 Task: Check the average views per listing of 1 half bathroom in the last 3 years.
Action: Mouse moved to (933, 201)
Screenshot: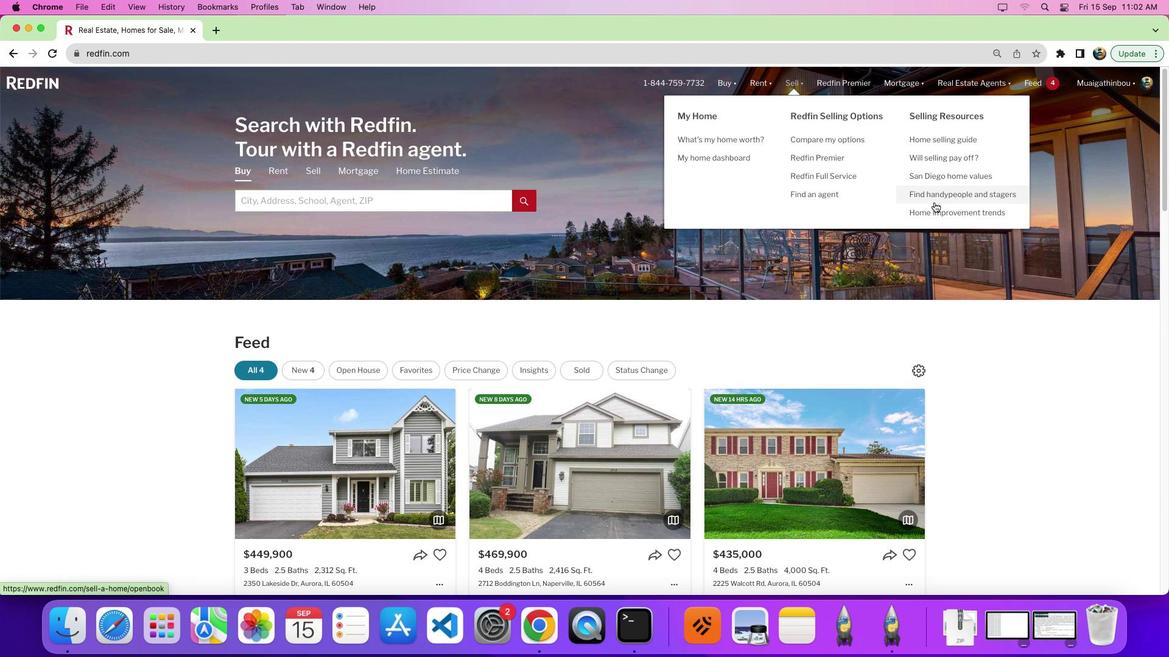 
Action: Mouse pressed left at (933, 201)
Screenshot: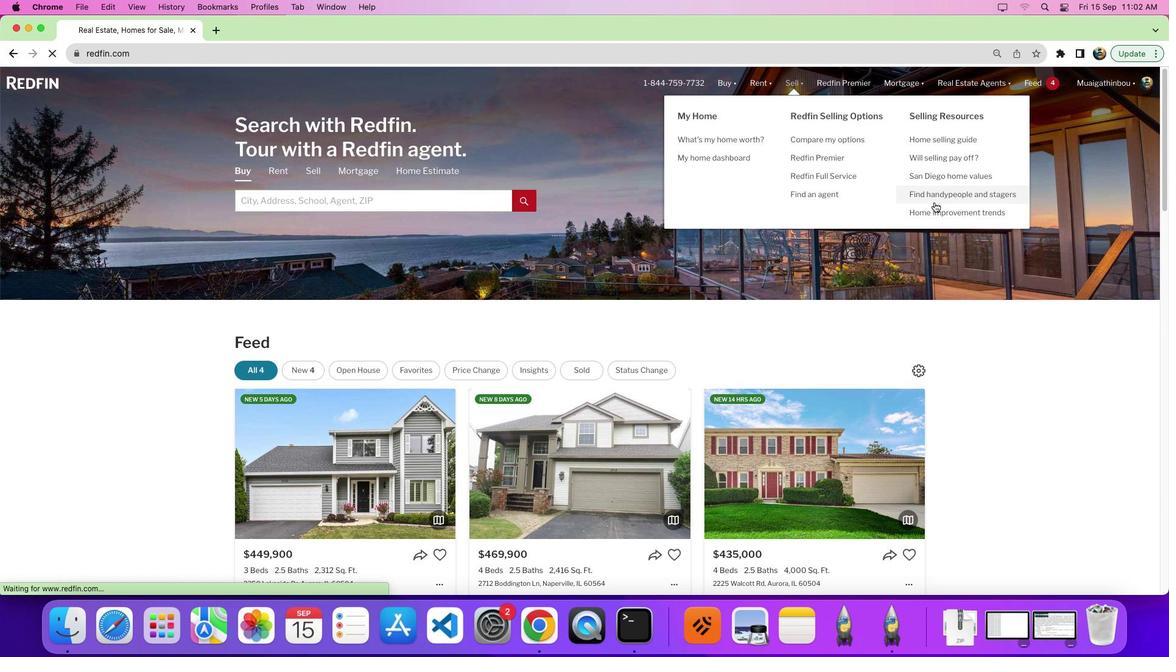 
Action: Mouse pressed left at (933, 201)
Screenshot: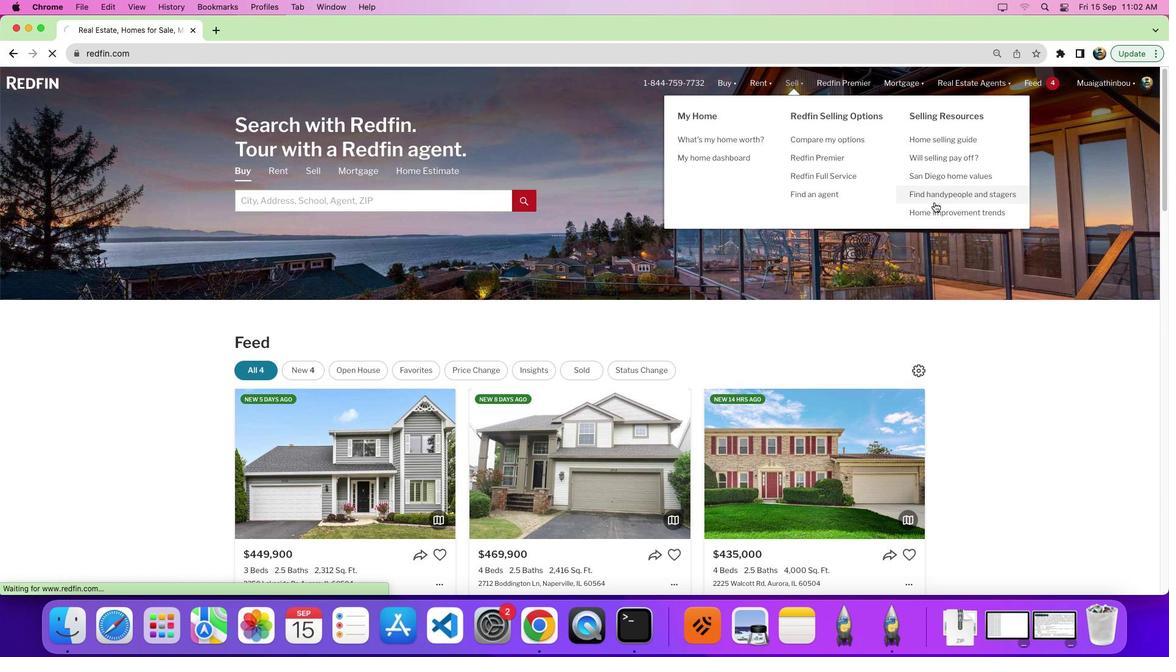 
Action: Mouse moved to (936, 212)
Screenshot: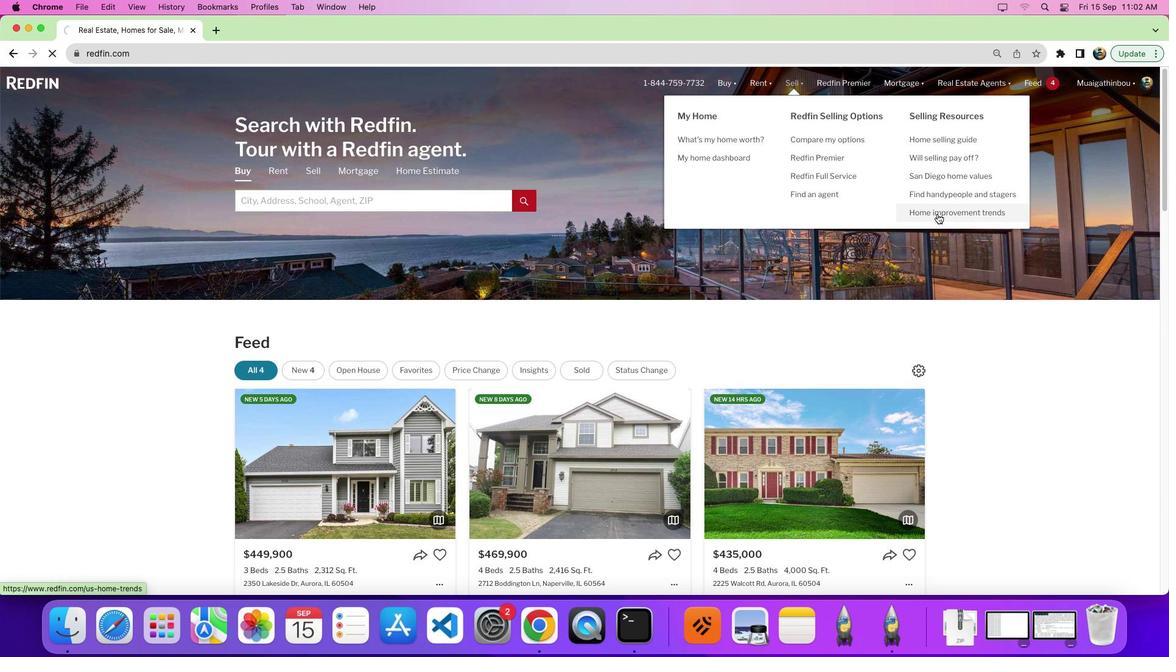 
Action: Mouse pressed left at (936, 212)
Screenshot: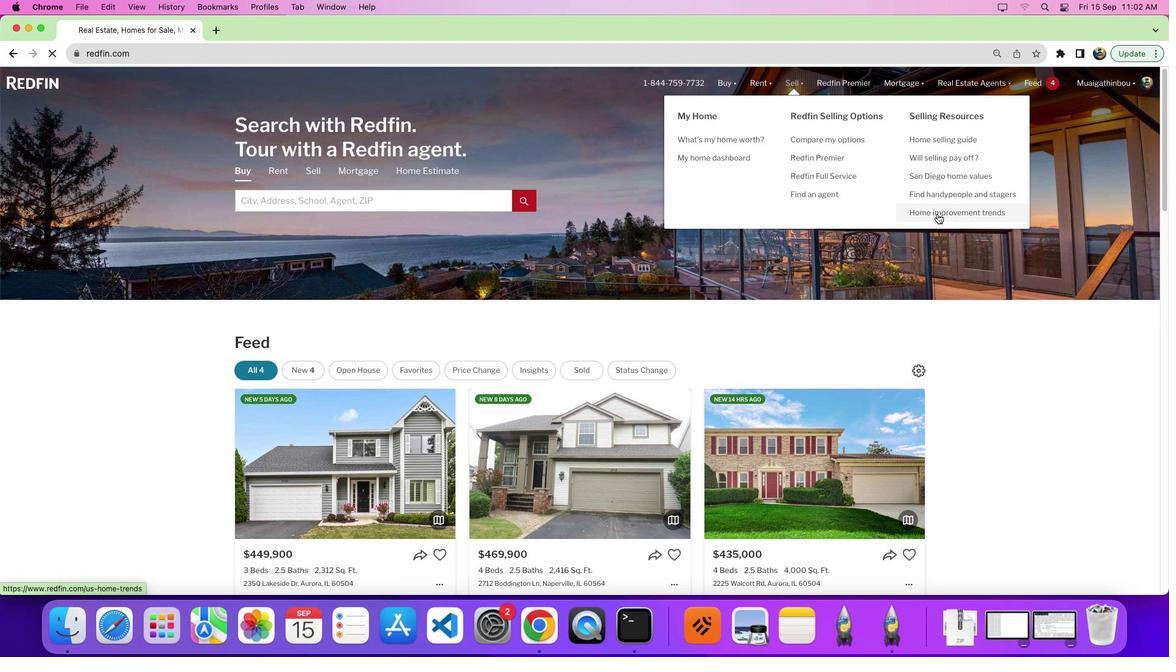 
Action: Mouse moved to (308, 236)
Screenshot: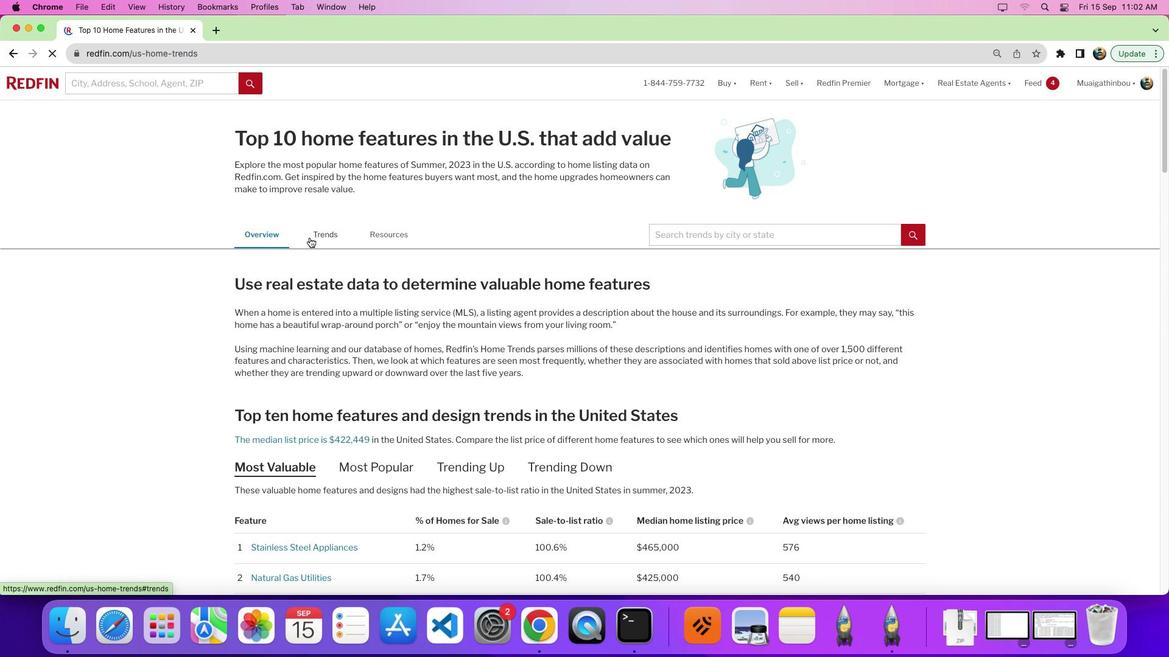 
Action: Mouse pressed left at (308, 236)
Screenshot: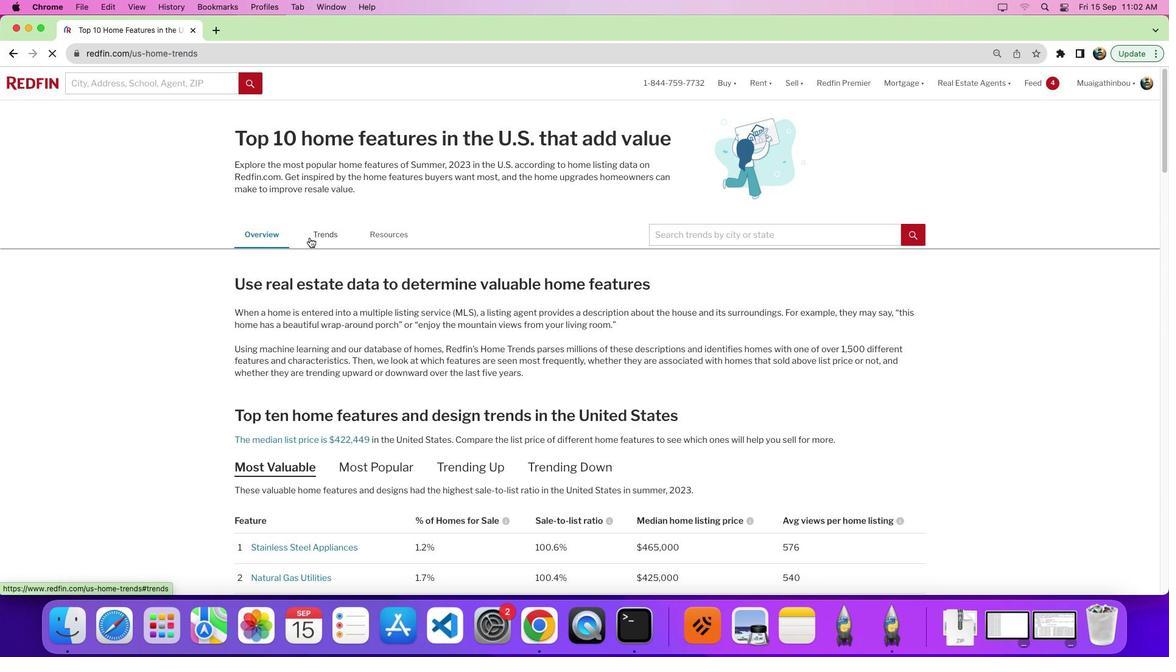 
Action: Mouse pressed left at (308, 236)
Screenshot: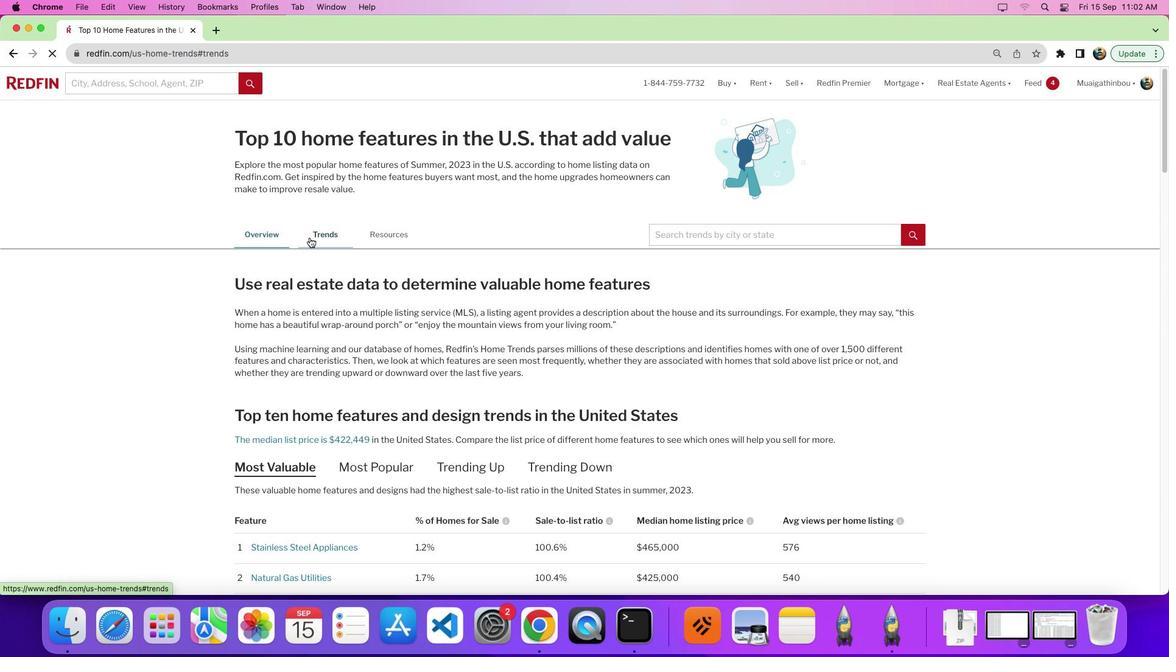 
Action: Mouse moved to (481, 284)
Screenshot: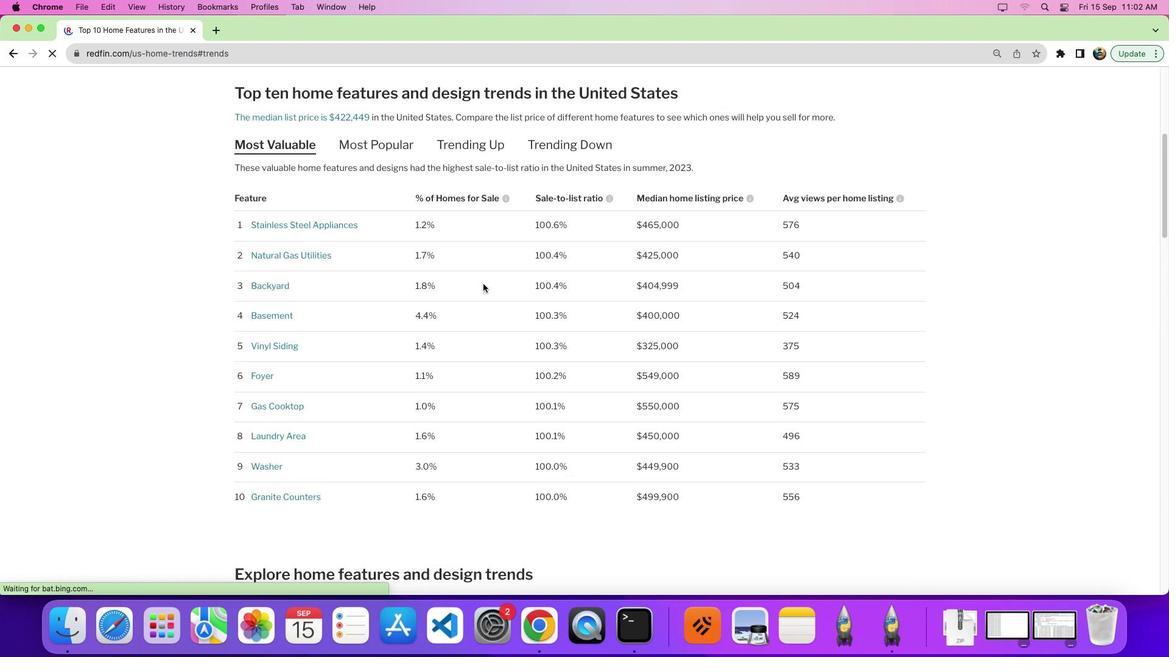 
Action: Mouse scrolled (481, 284) with delta (0, -1)
Screenshot: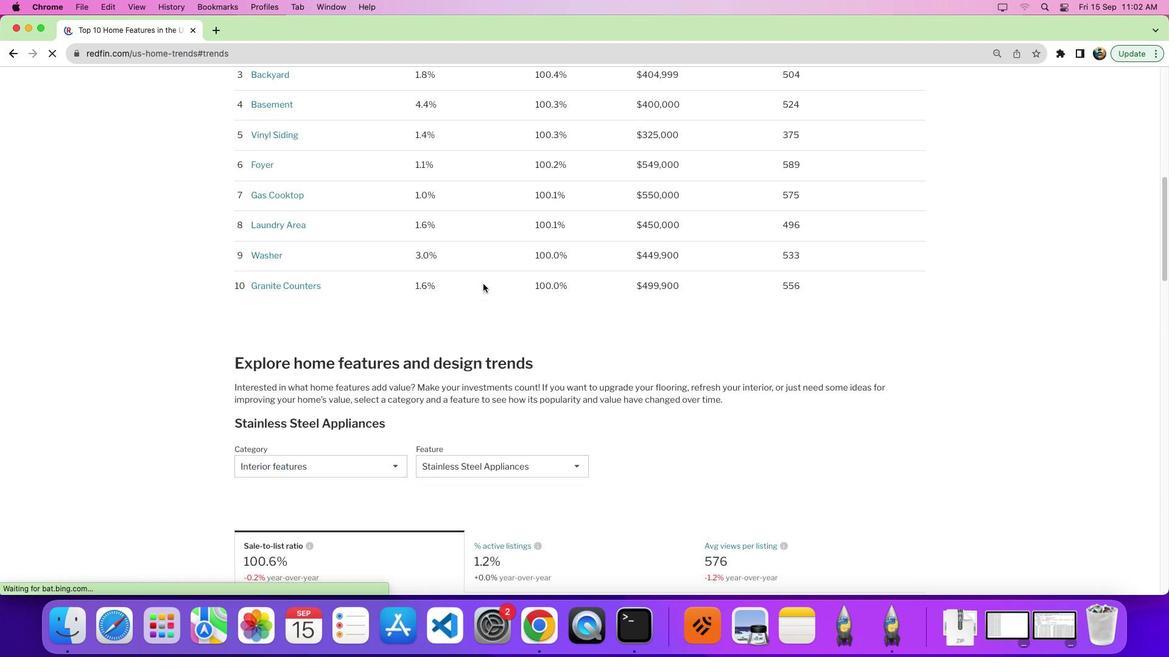 
Action: Mouse moved to (481, 284)
Screenshot: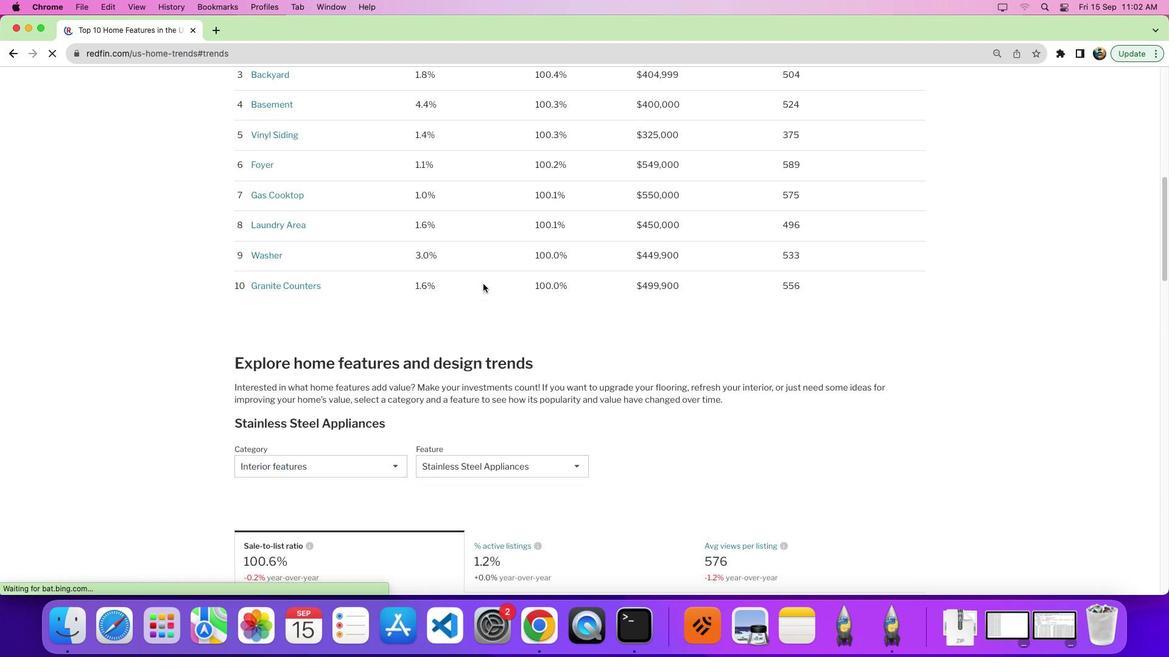 
Action: Mouse scrolled (481, 284) with delta (0, -1)
Screenshot: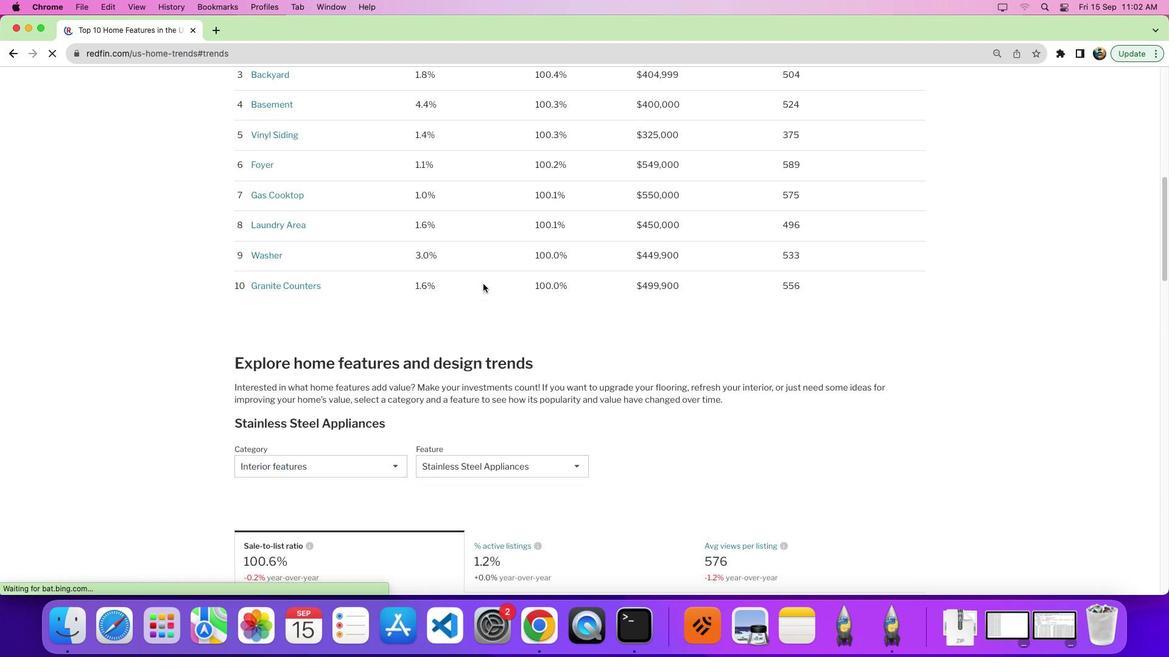 
Action: Mouse scrolled (481, 284) with delta (0, -6)
Screenshot: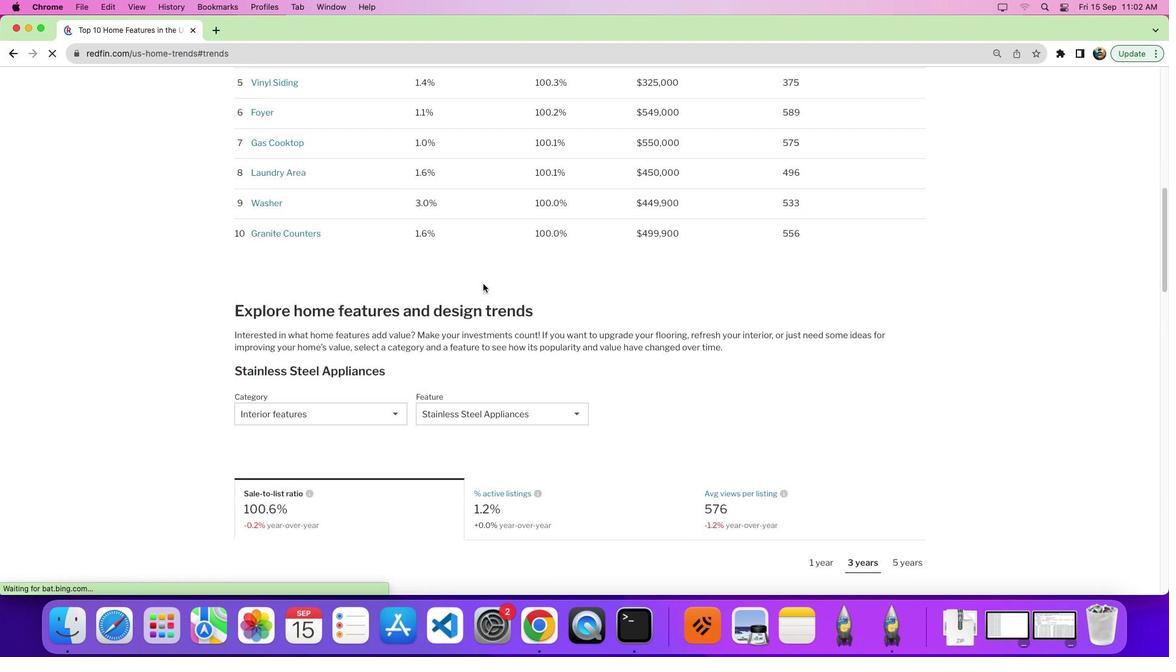 
Action: Mouse moved to (482, 283)
Screenshot: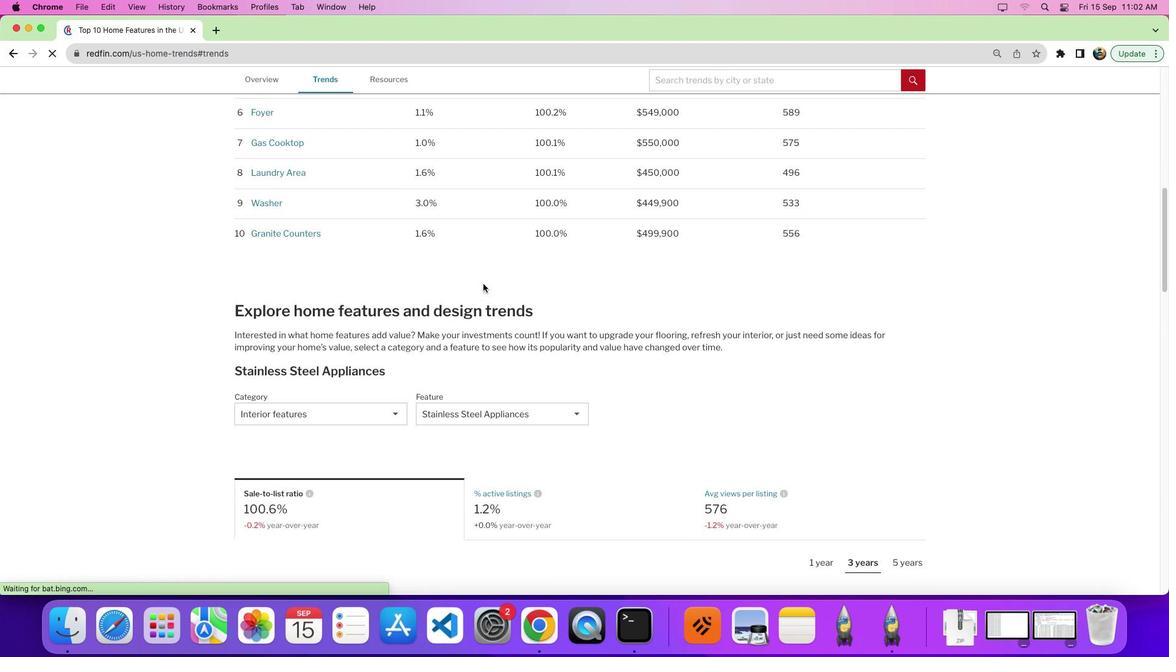 
Action: Mouse scrolled (482, 283) with delta (0, -7)
Screenshot: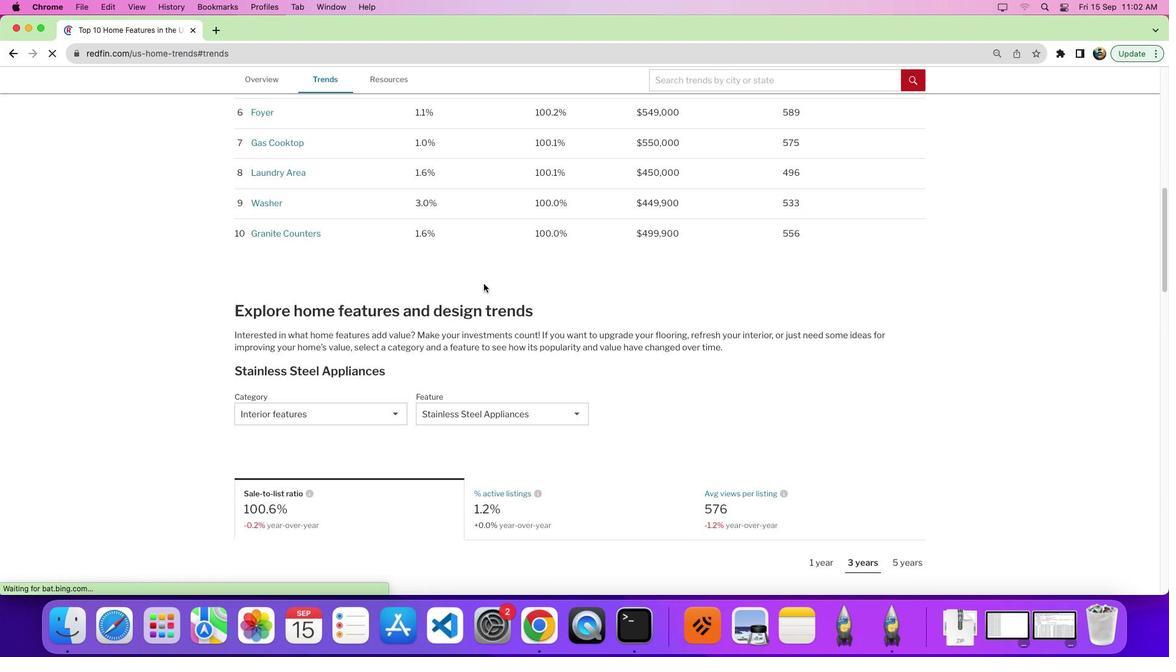 
Action: Mouse moved to (482, 282)
Screenshot: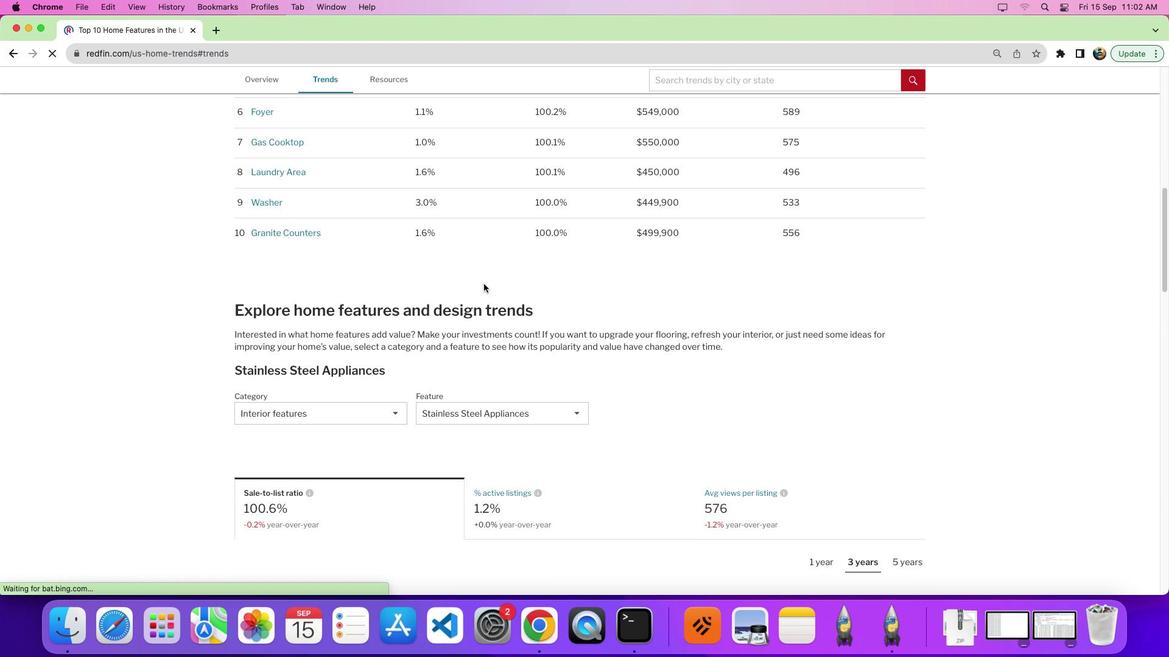 
Action: Mouse scrolled (482, 282) with delta (0, -1)
Screenshot: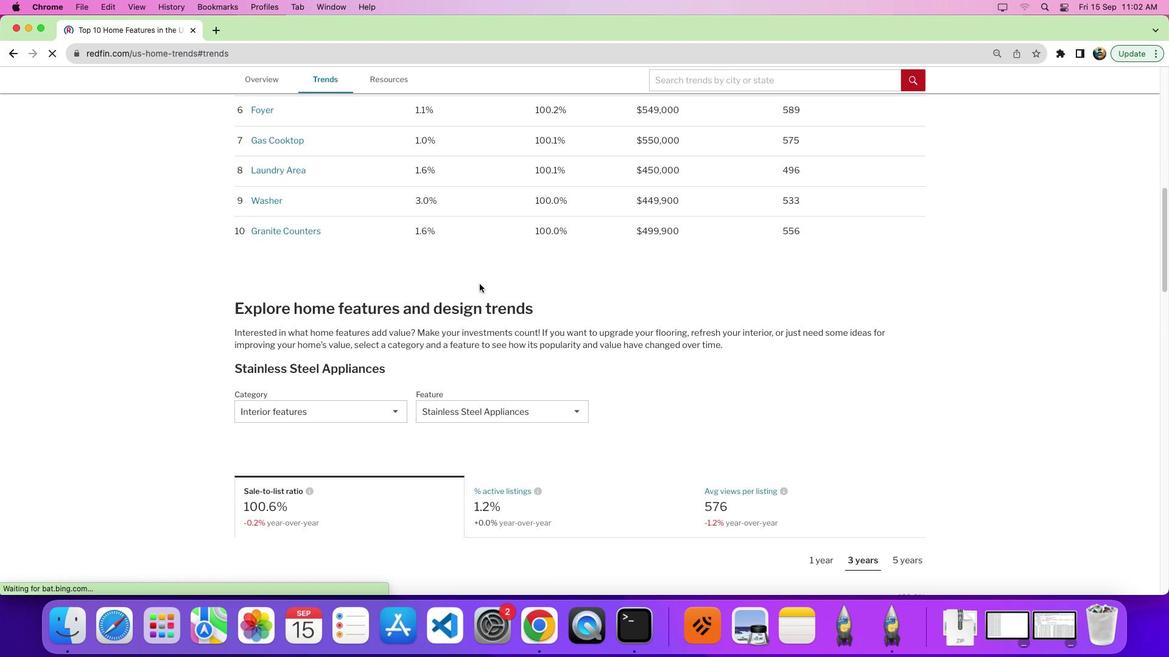 
Action: Mouse moved to (316, 421)
Screenshot: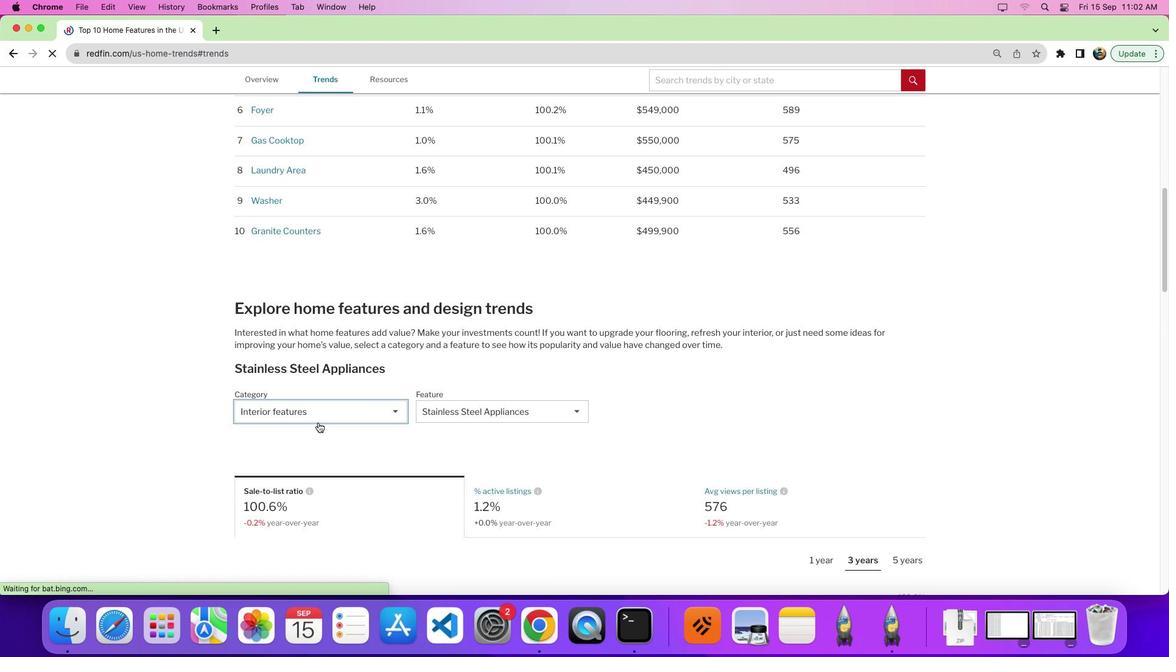 
Action: Mouse pressed left at (316, 421)
Screenshot: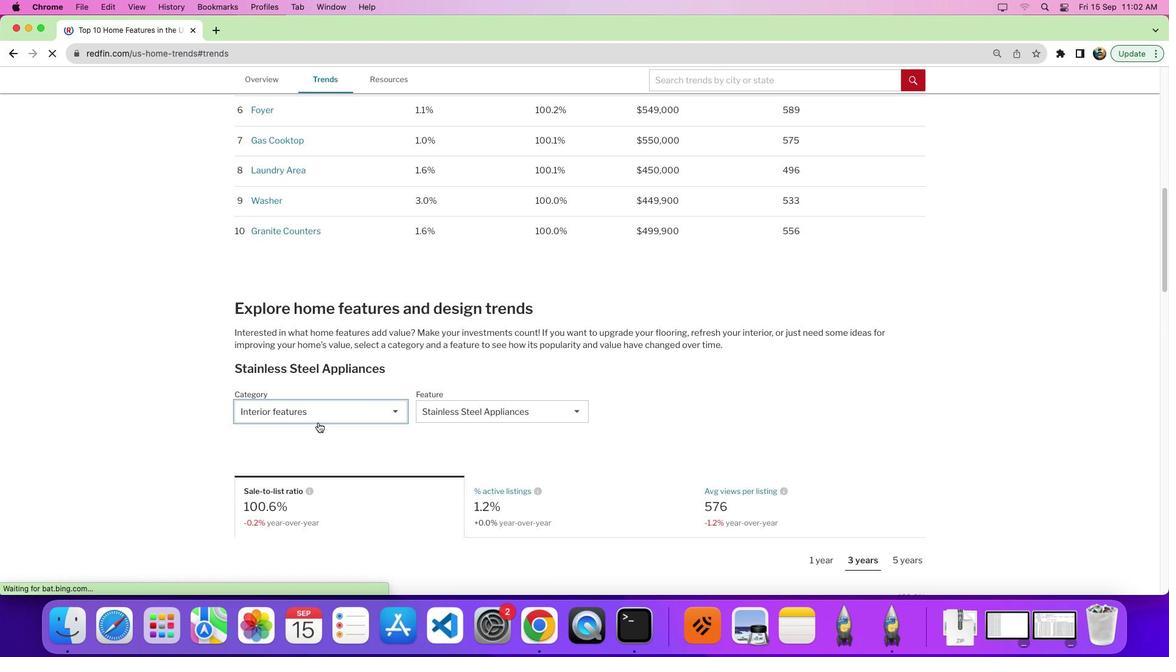 
Action: Mouse moved to (314, 453)
Screenshot: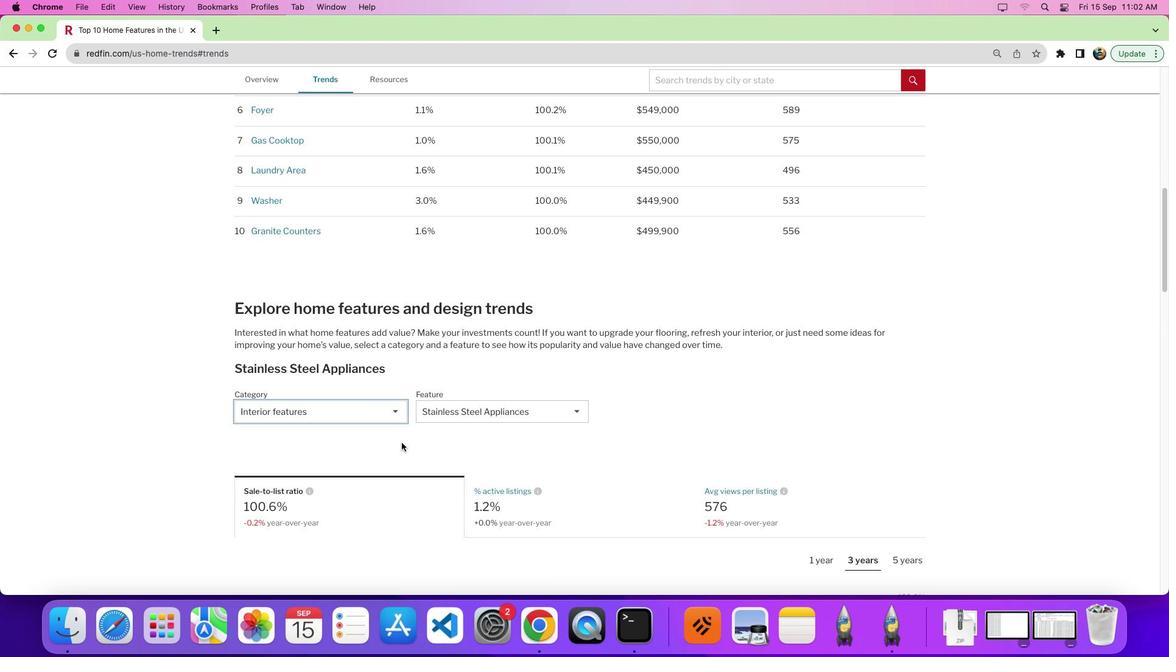 
Action: Mouse pressed left at (314, 453)
Screenshot: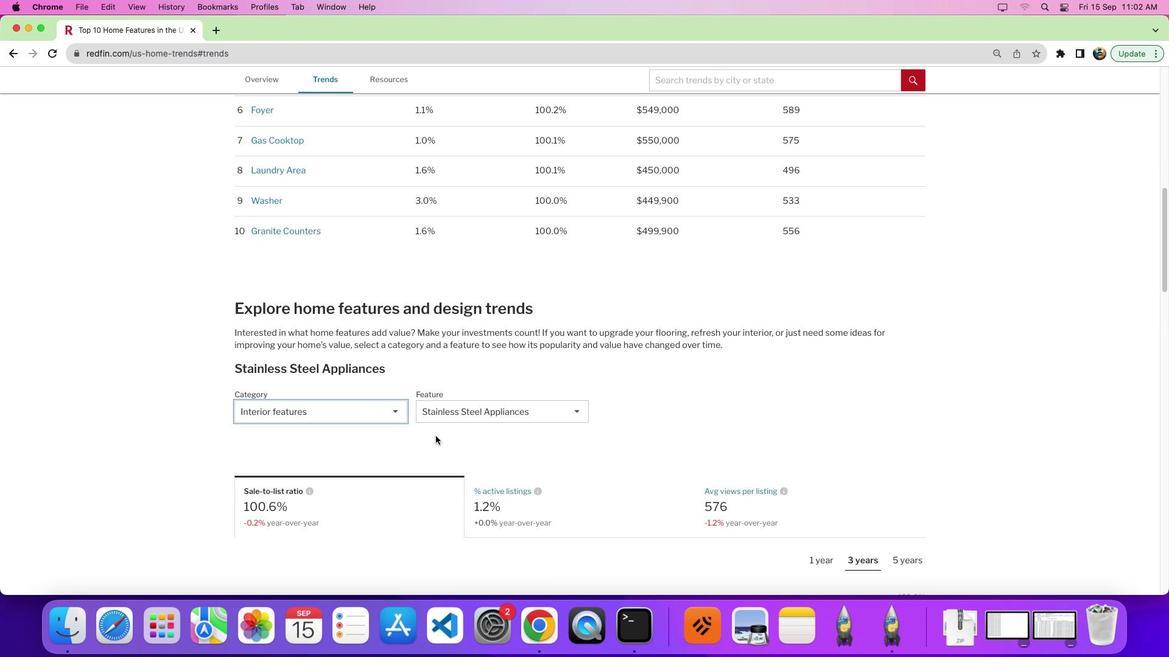 
Action: Mouse moved to (454, 412)
Screenshot: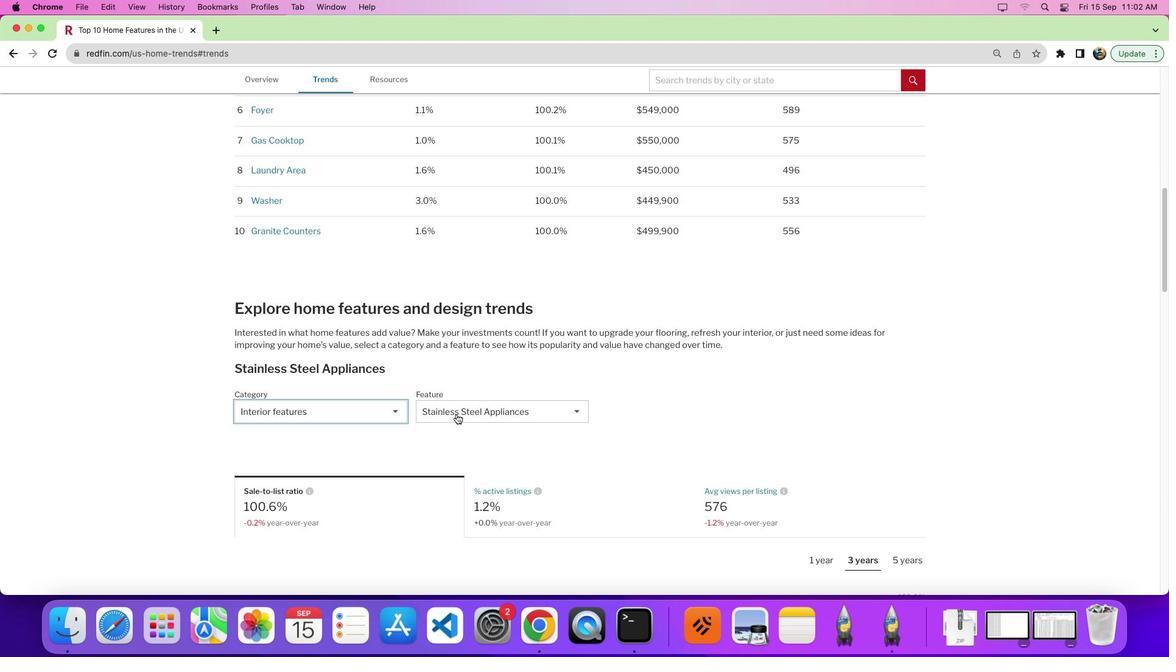 
Action: Mouse pressed left at (454, 412)
Screenshot: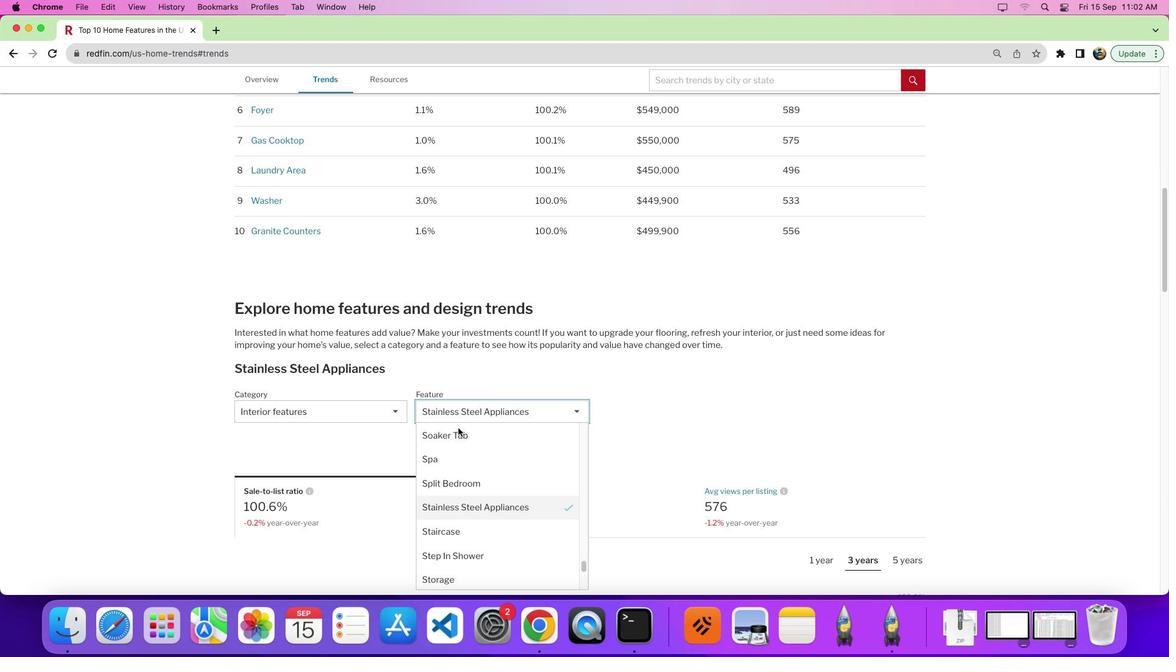 
Action: Mouse moved to (461, 458)
Screenshot: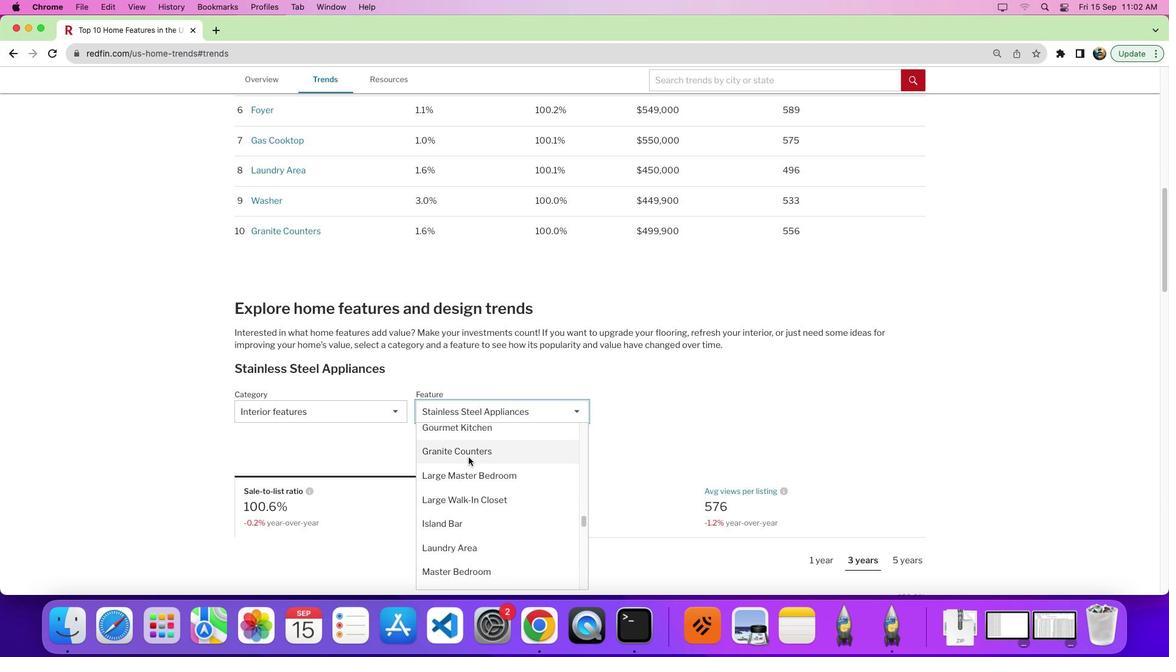 
Action: Mouse scrolled (461, 458) with delta (0, 0)
Screenshot: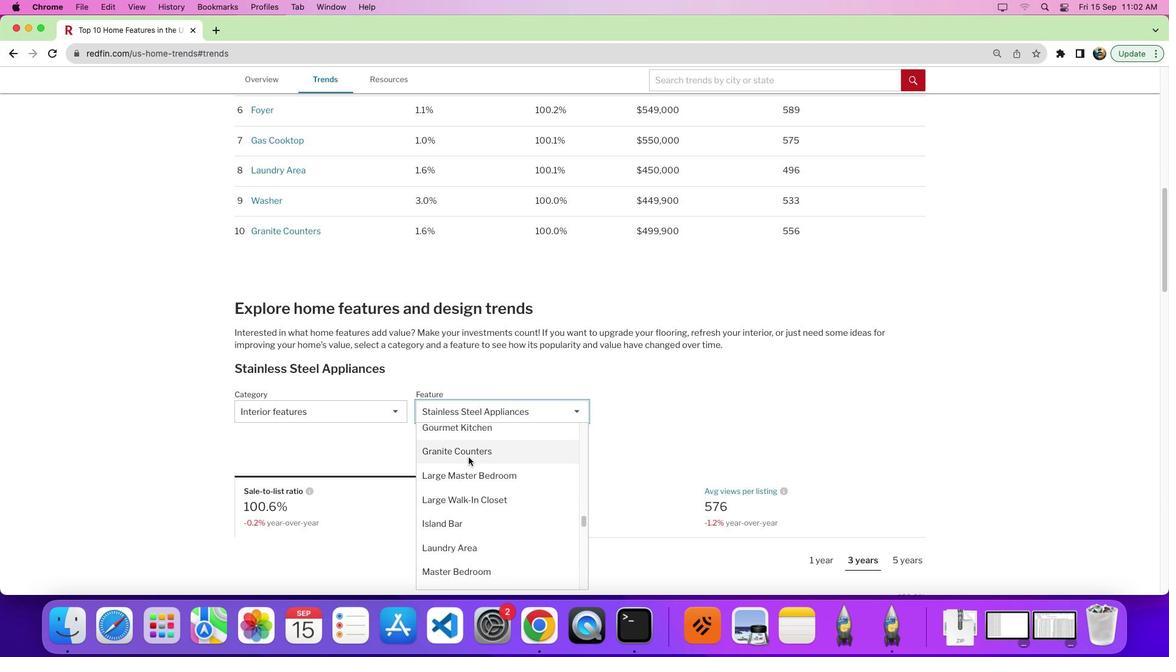 
Action: Mouse scrolled (461, 458) with delta (0, 0)
Screenshot: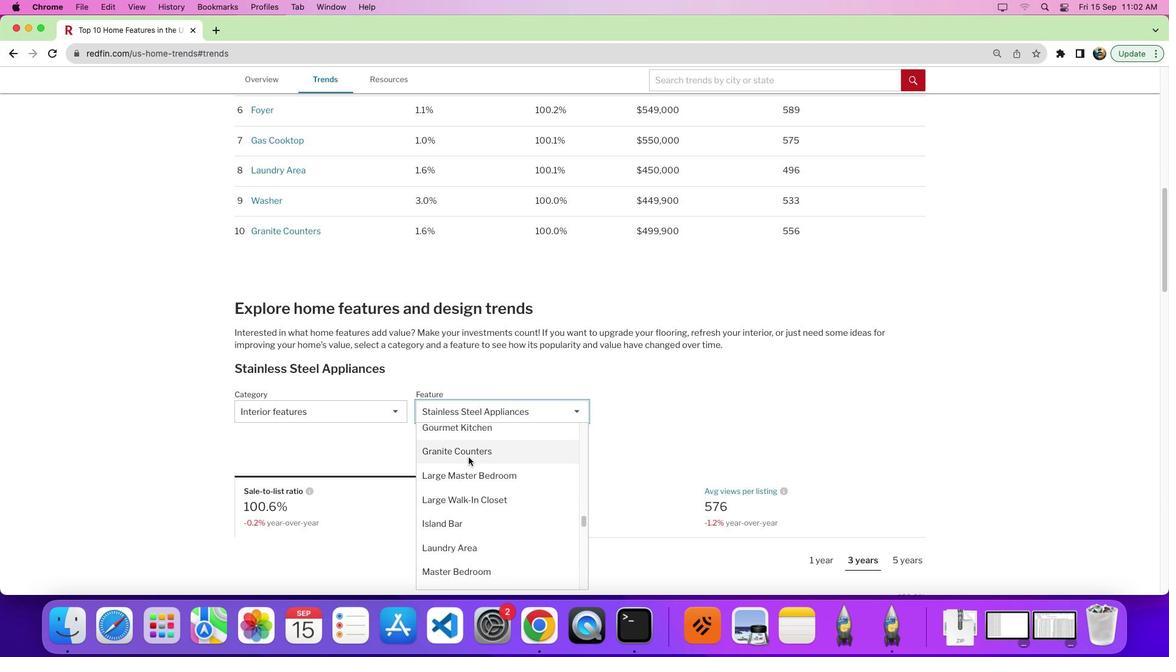 
Action: Mouse scrolled (461, 458) with delta (0, 4)
Screenshot: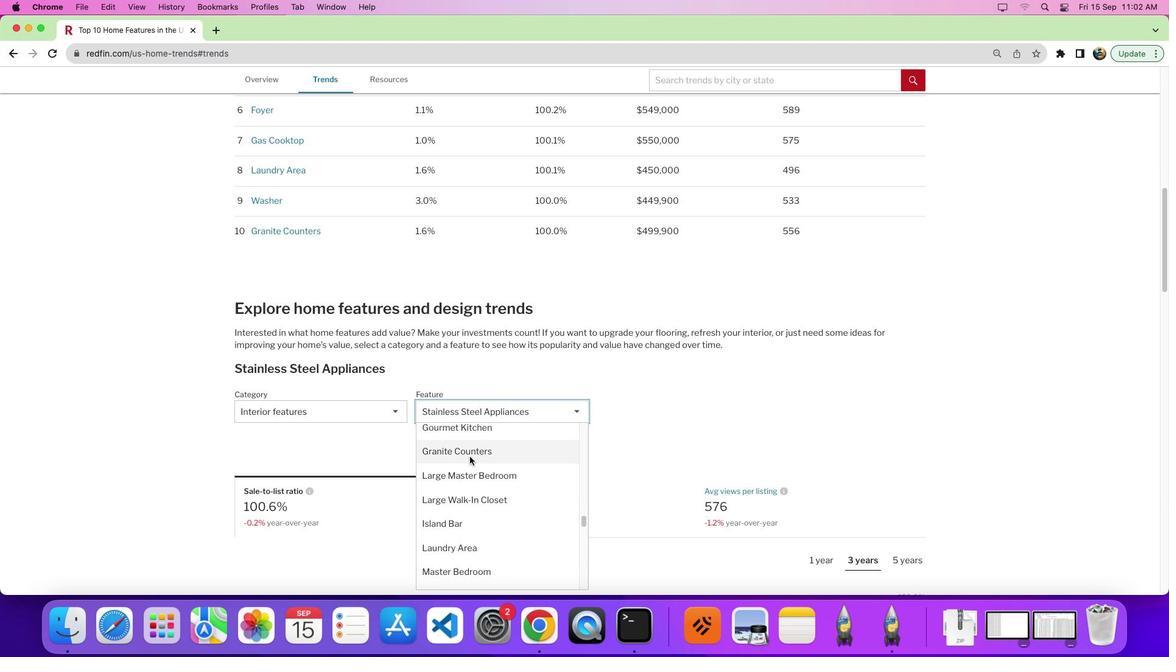
Action: Mouse scrolled (461, 458) with delta (0, 6)
Screenshot: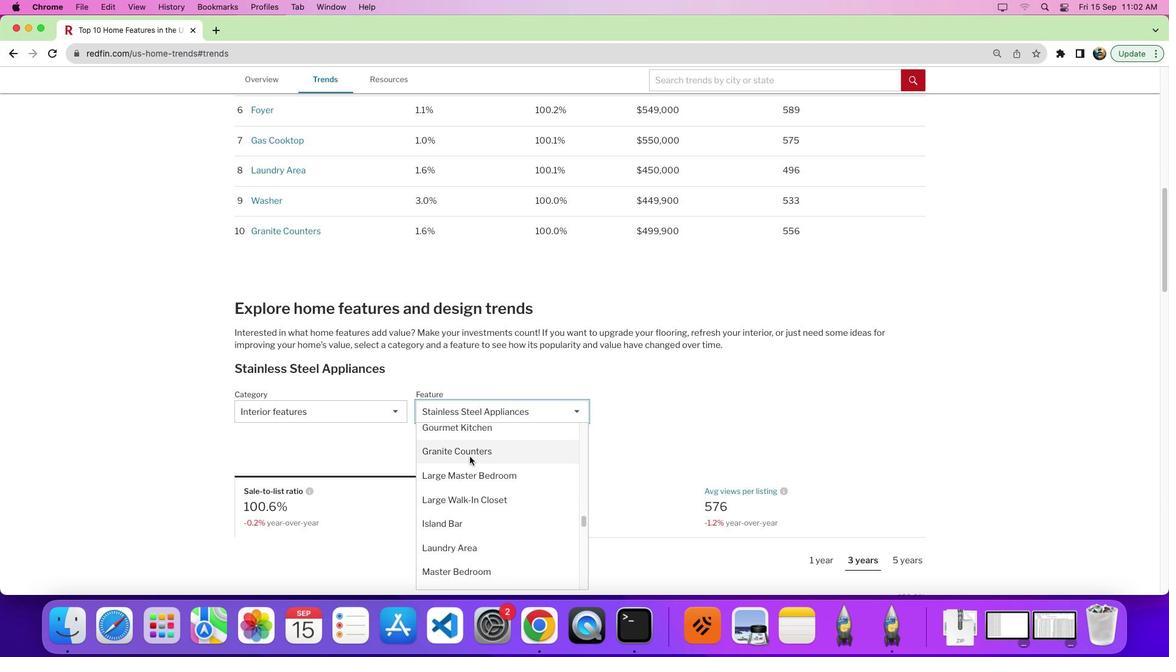 
Action: Mouse moved to (468, 455)
Screenshot: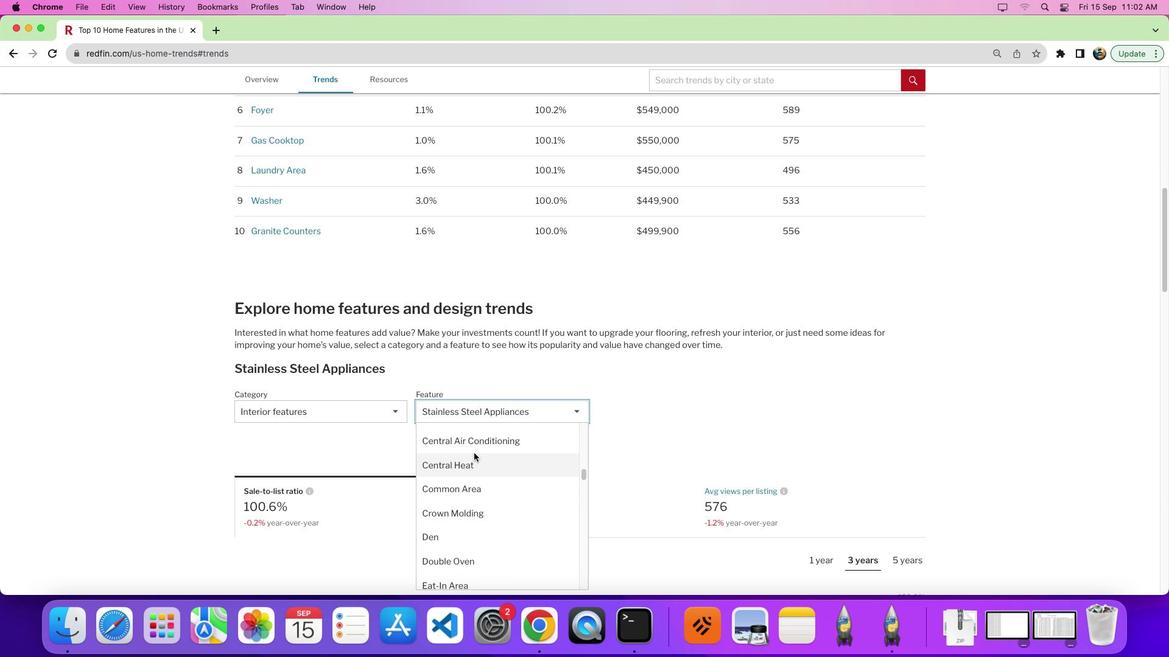 
Action: Mouse scrolled (468, 455) with delta (0, 0)
Screenshot: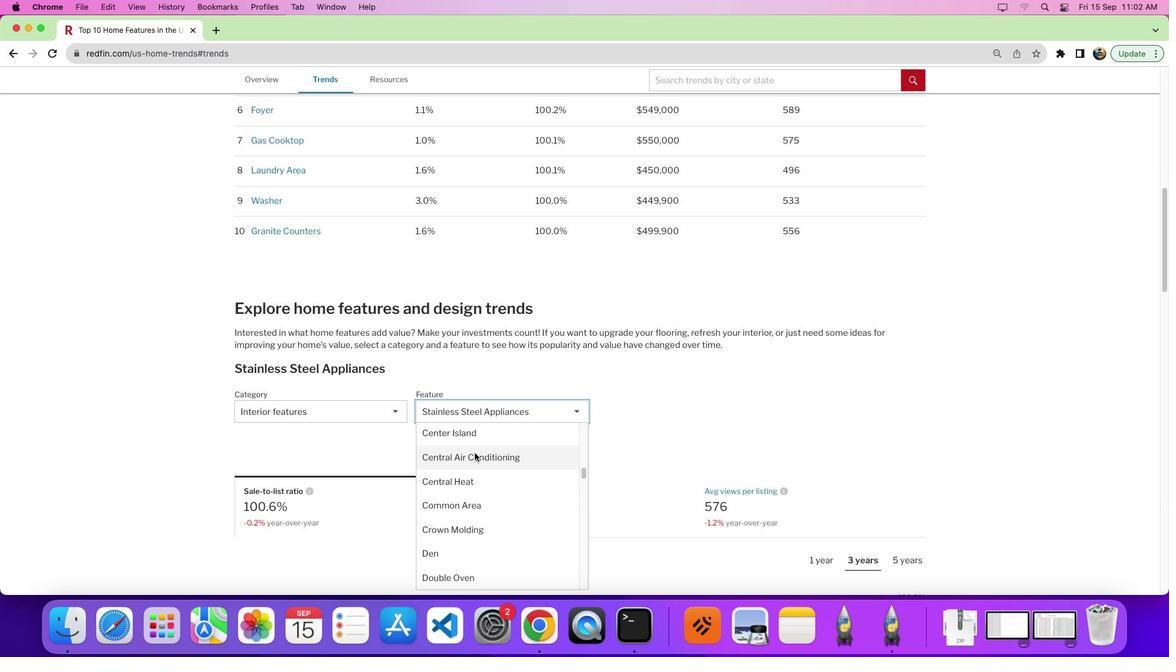 
Action: Mouse scrolled (468, 455) with delta (0, 0)
Screenshot: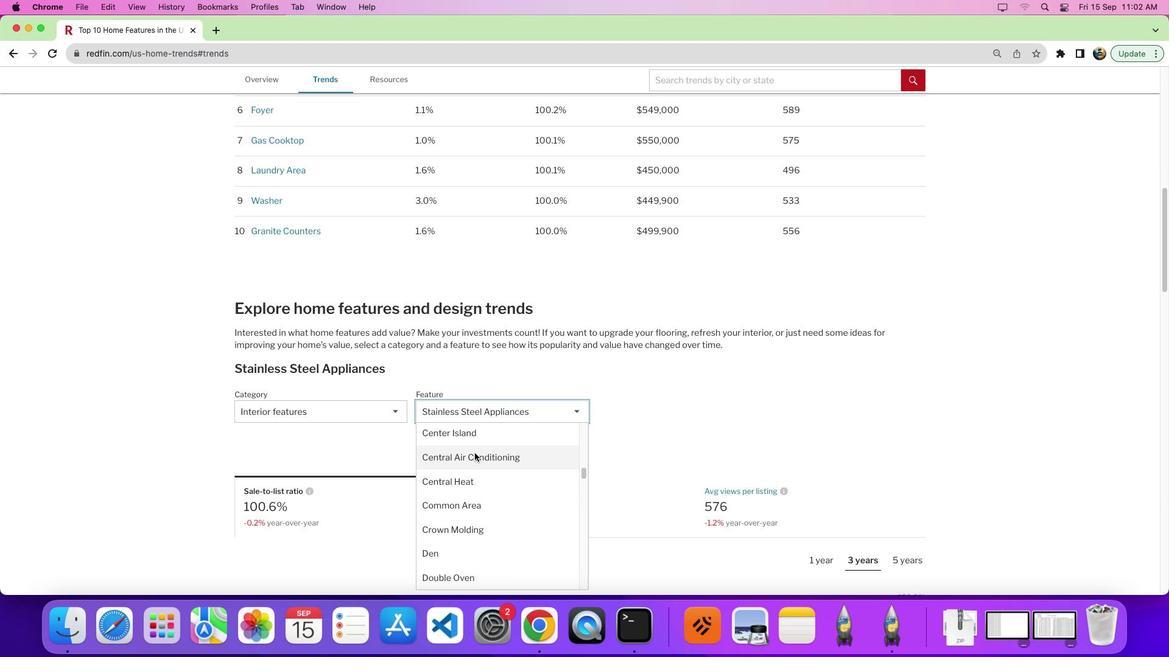 
Action: Mouse scrolled (468, 455) with delta (0, 4)
Screenshot: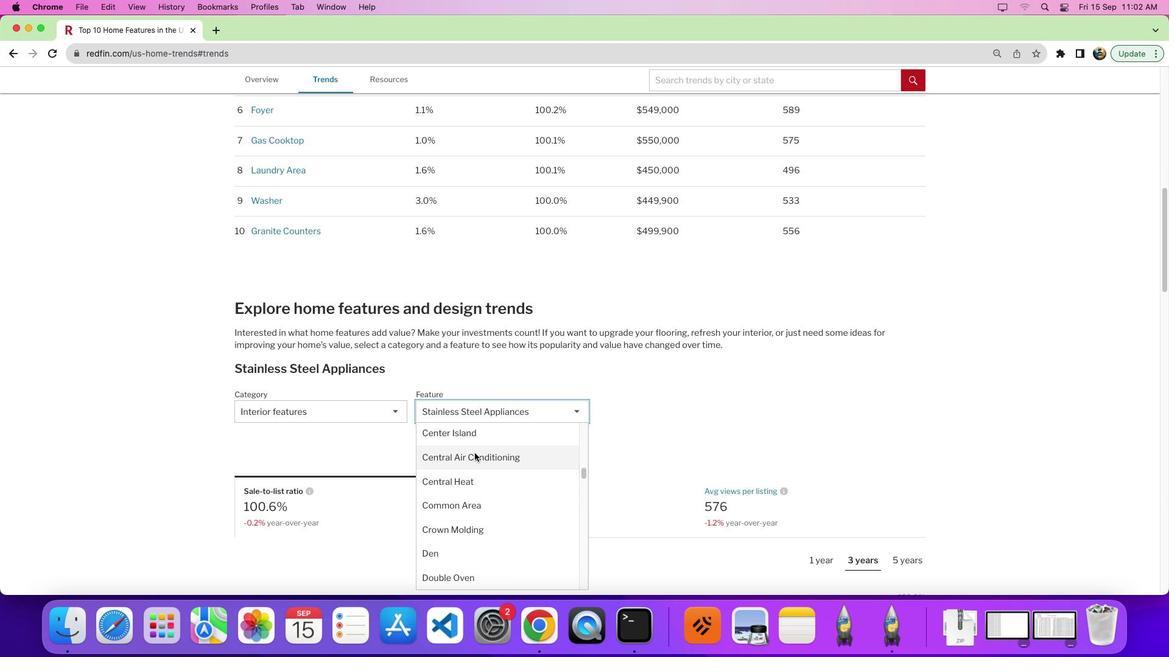 
Action: Mouse scrolled (468, 455) with delta (0, 7)
Screenshot: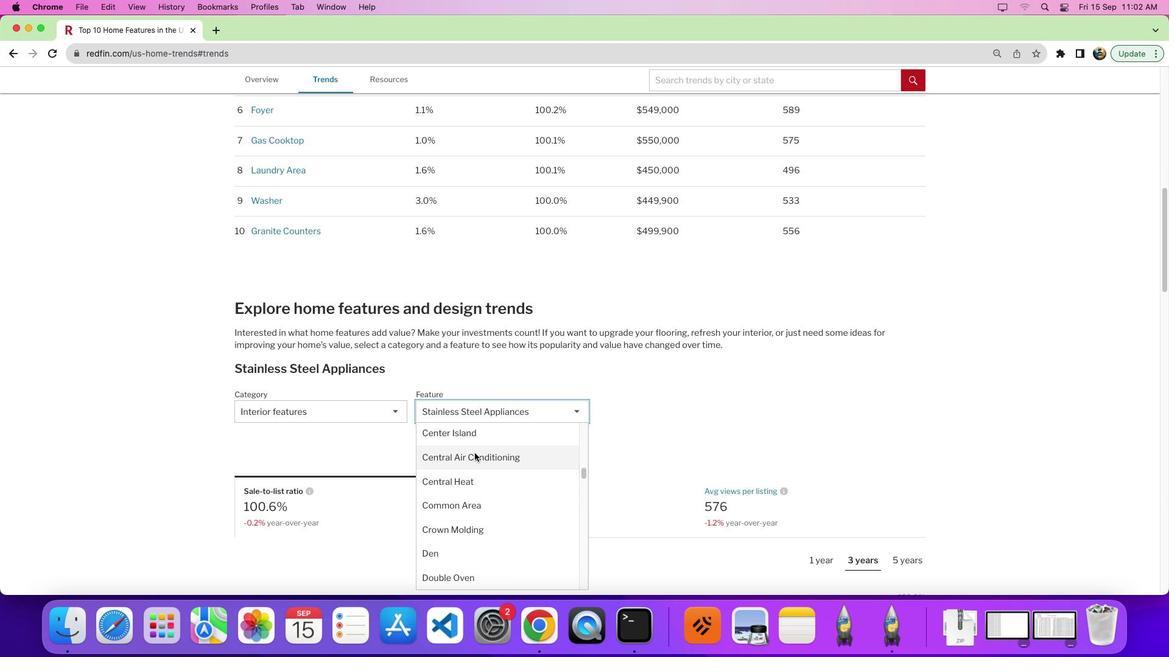 
Action: Mouse moved to (473, 451)
Screenshot: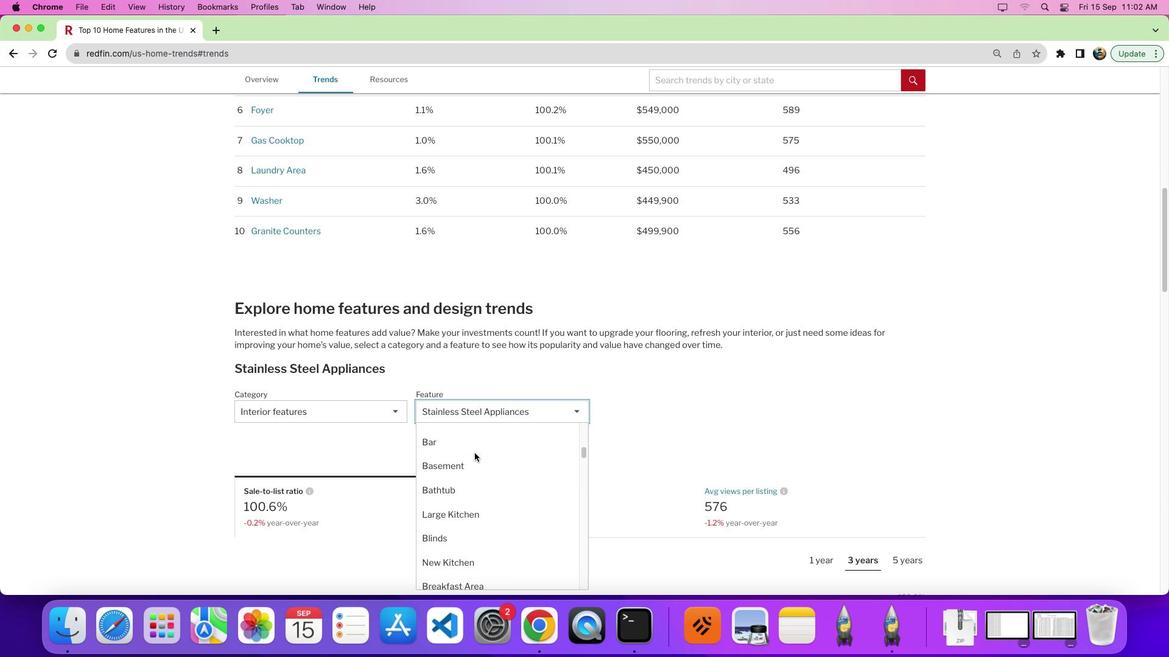 
Action: Mouse scrolled (473, 451) with delta (0, 0)
Screenshot: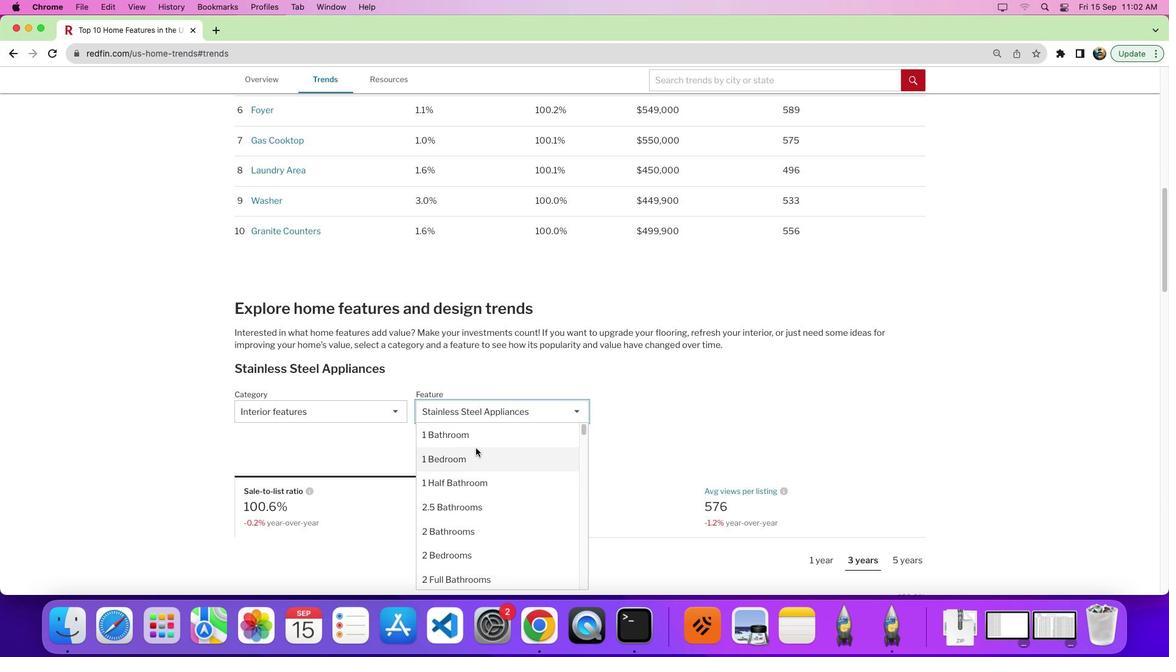 
Action: Mouse scrolled (473, 451) with delta (0, 0)
Screenshot: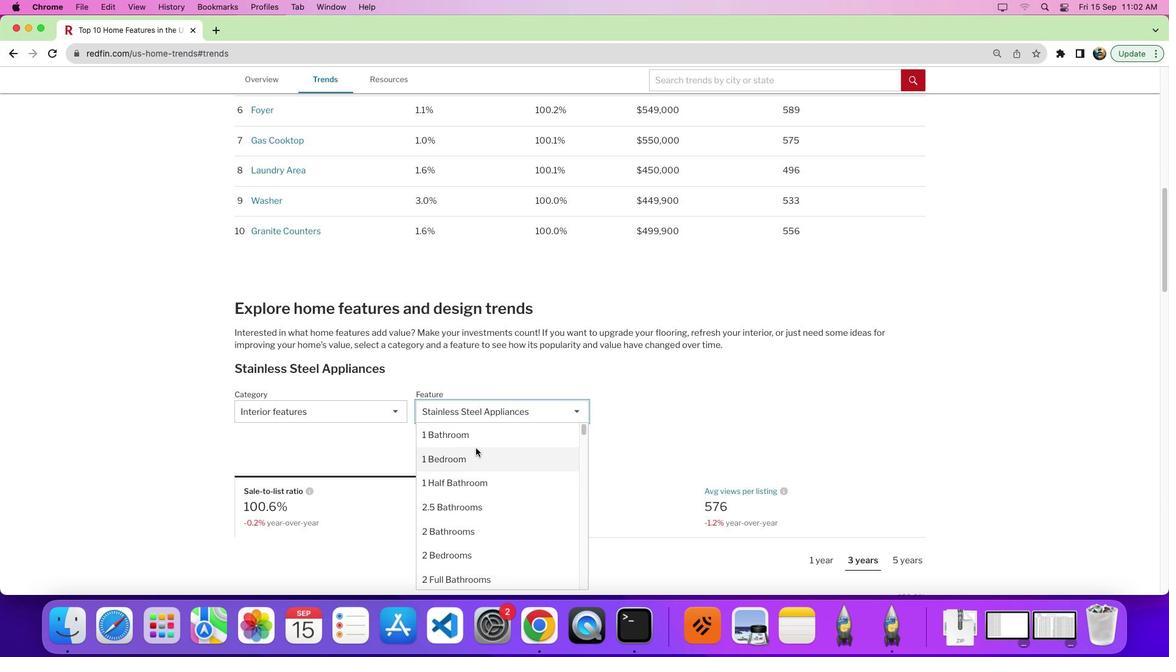 
Action: Mouse scrolled (473, 451) with delta (0, 4)
Screenshot: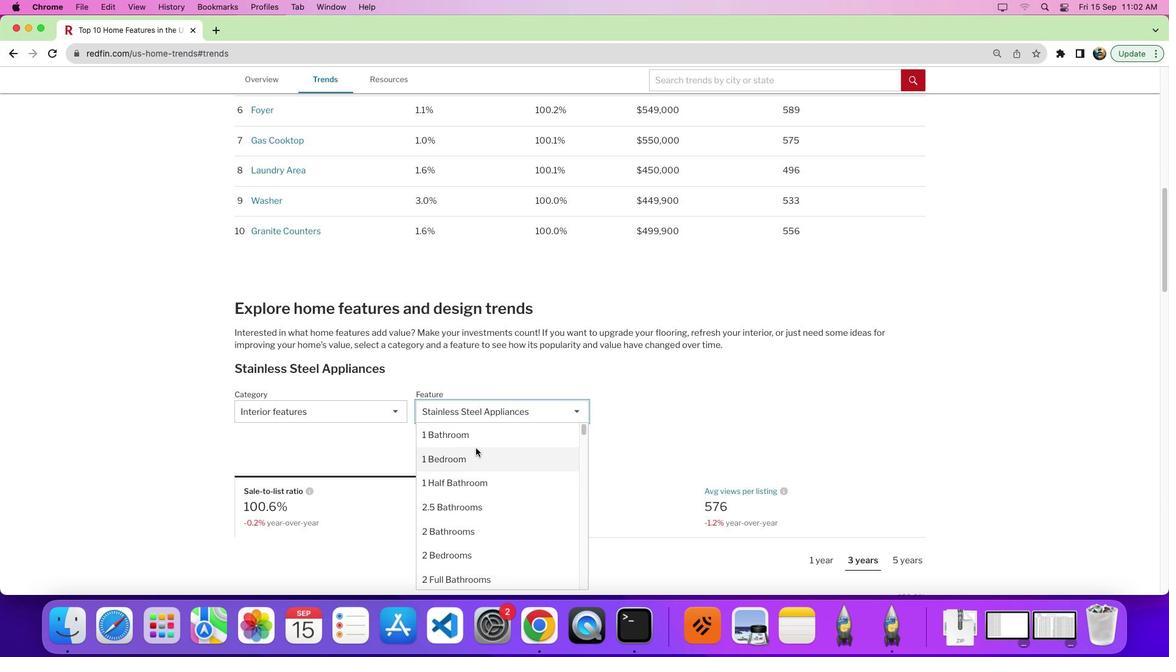 
Action: Mouse scrolled (473, 451) with delta (0, 7)
Screenshot: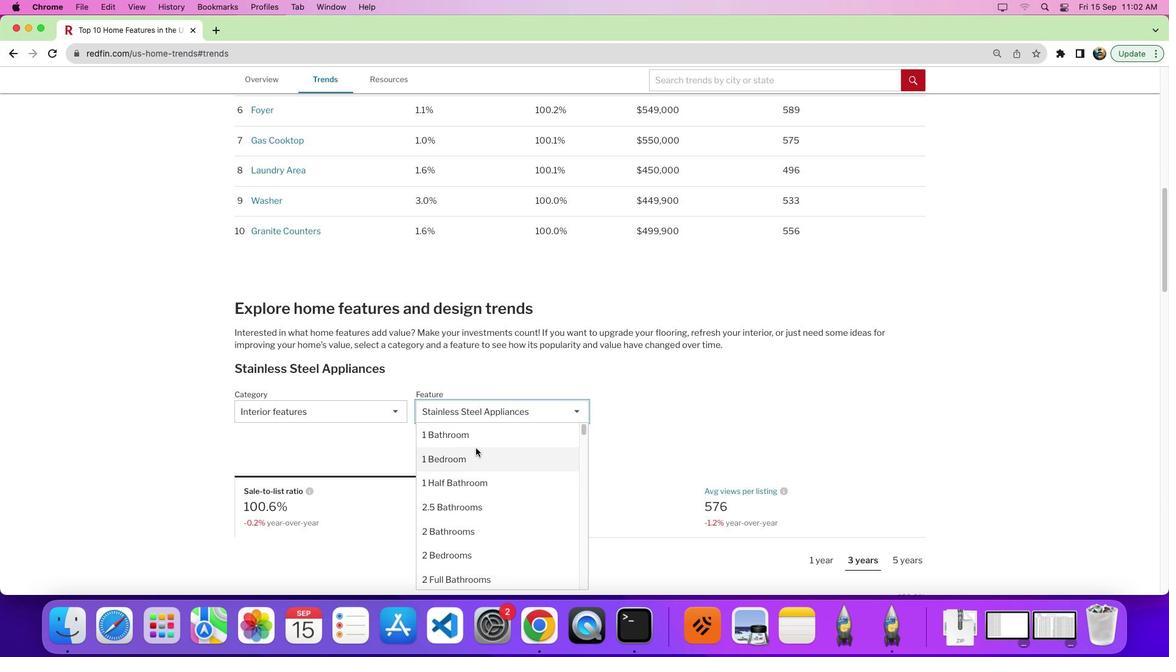 
Action: Mouse scrolled (473, 451) with delta (0, 7)
Screenshot: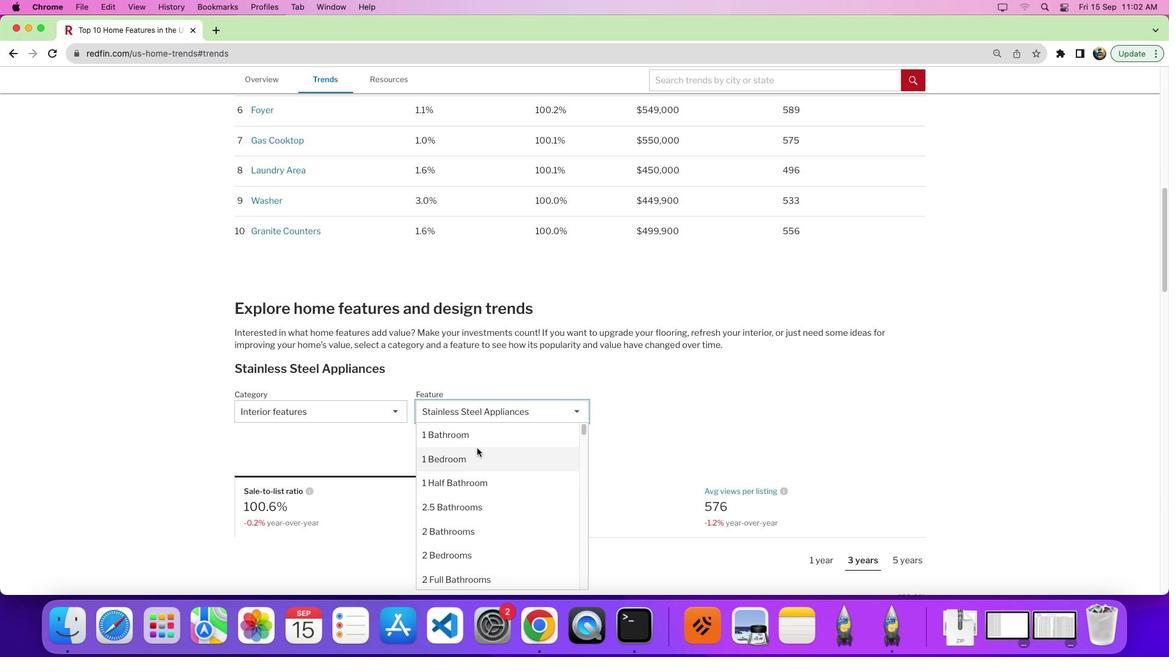 
Action: Mouse moved to (470, 483)
Screenshot: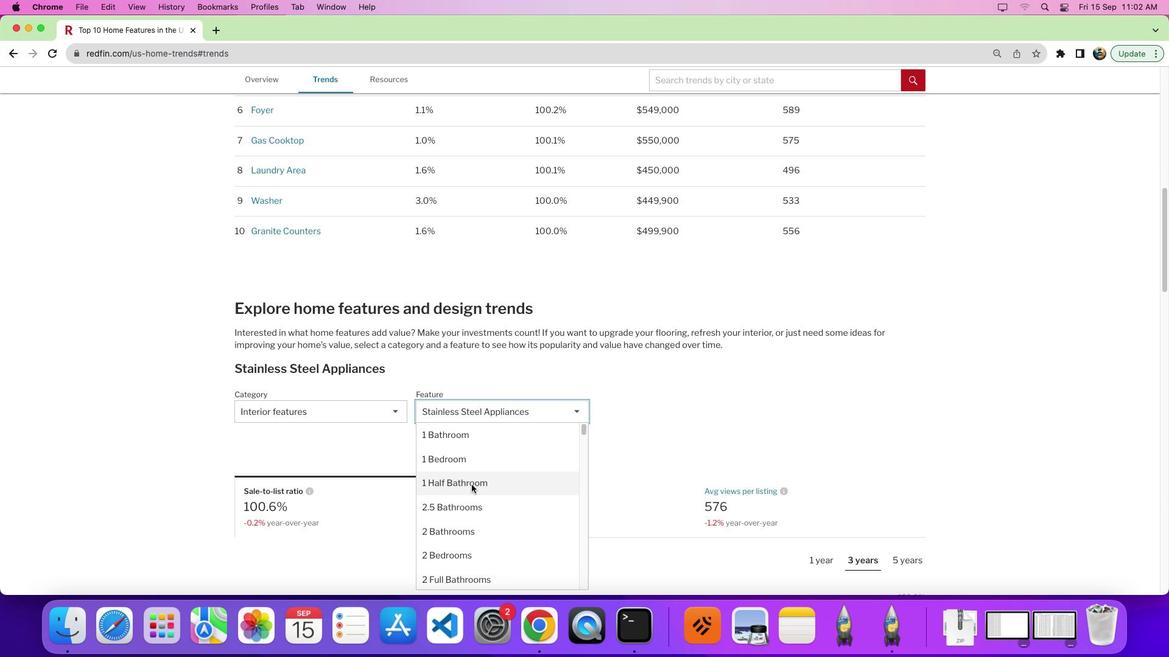 
Action: Mouse pressed left at (470, 483)
Screenshot: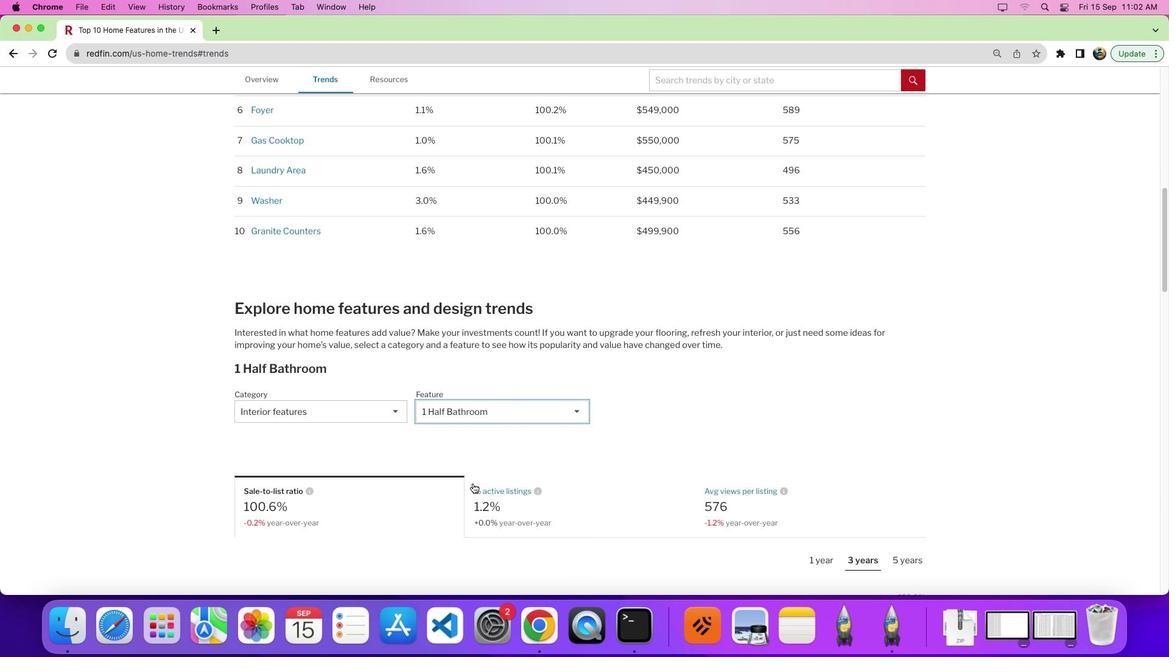 
Action: Mouse moved to (645, 416)
Screenshot: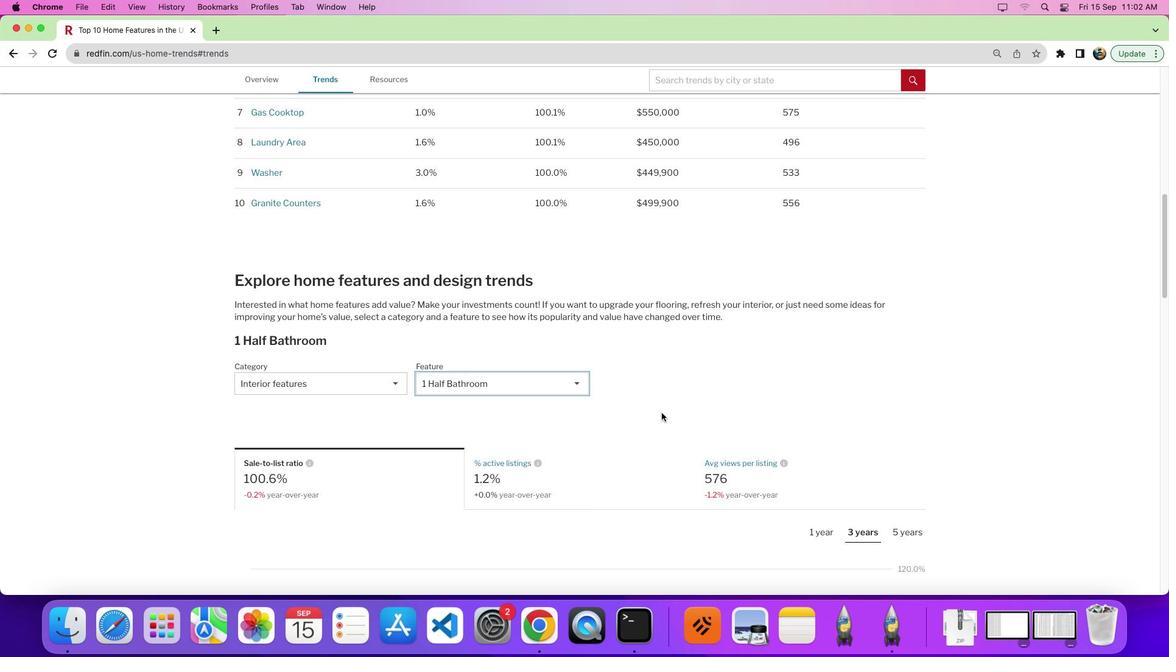 
Action: Mouse scrolled (645, 416) with delta (0, -1)
Screenshot: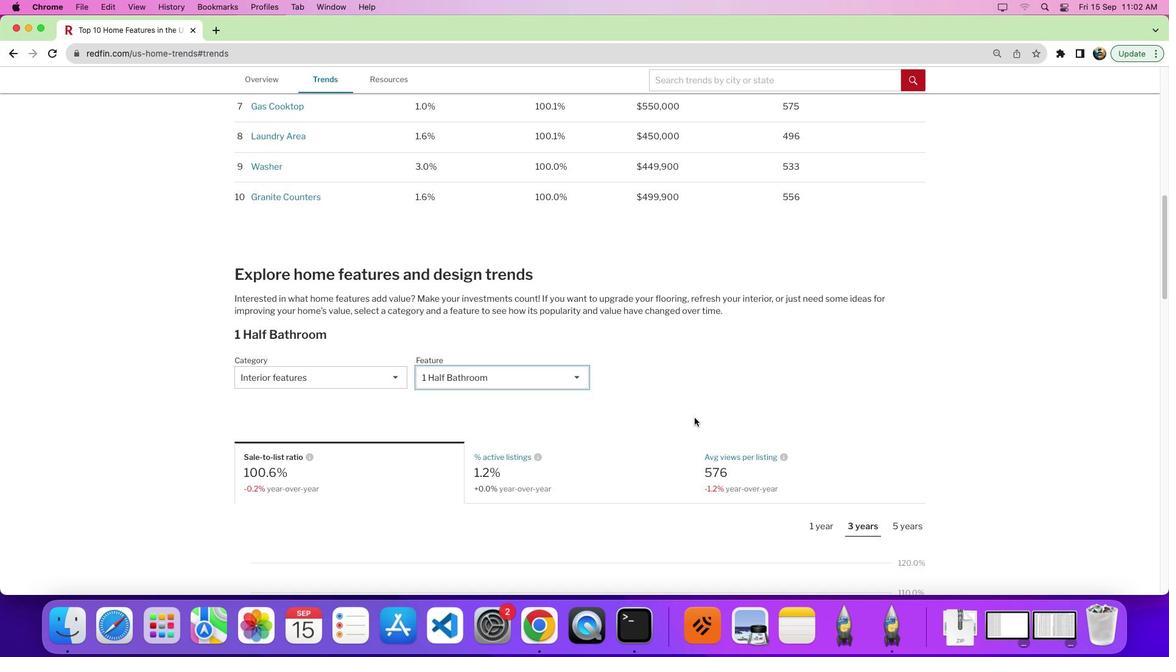 
Action: Mouse moved to (646, 414)
Screenshot: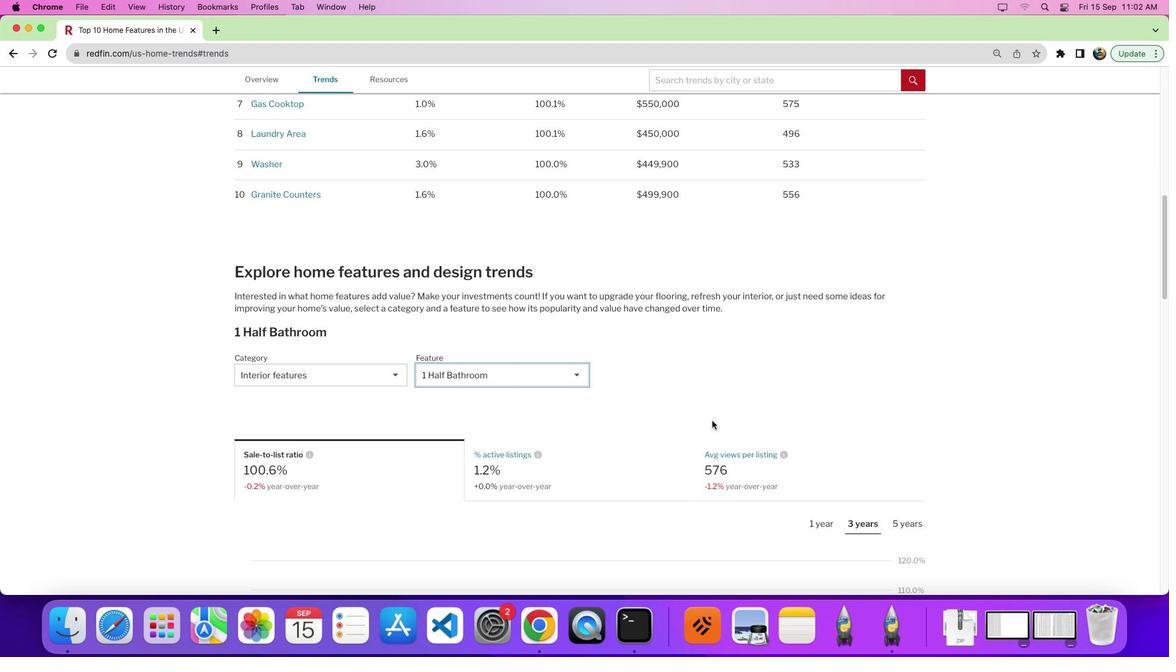 
Action: Mouse scrolled (646, 414) with delta (0, -1)
Screenshot: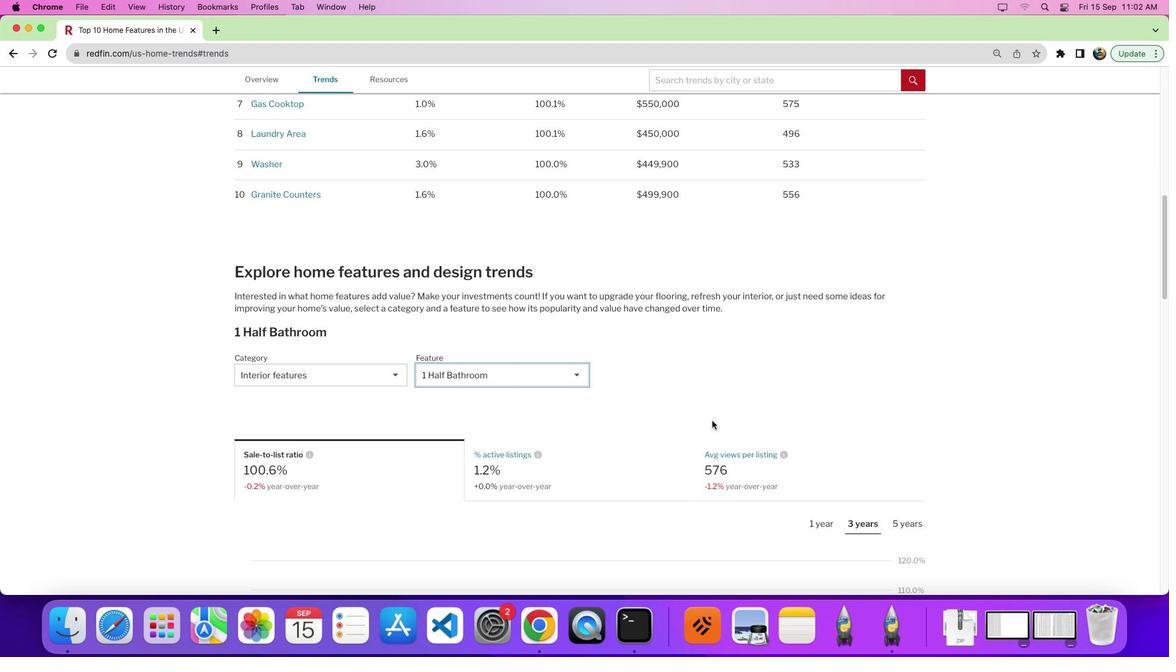 
Action: Mouse moved to (725, 472)
Screenshot: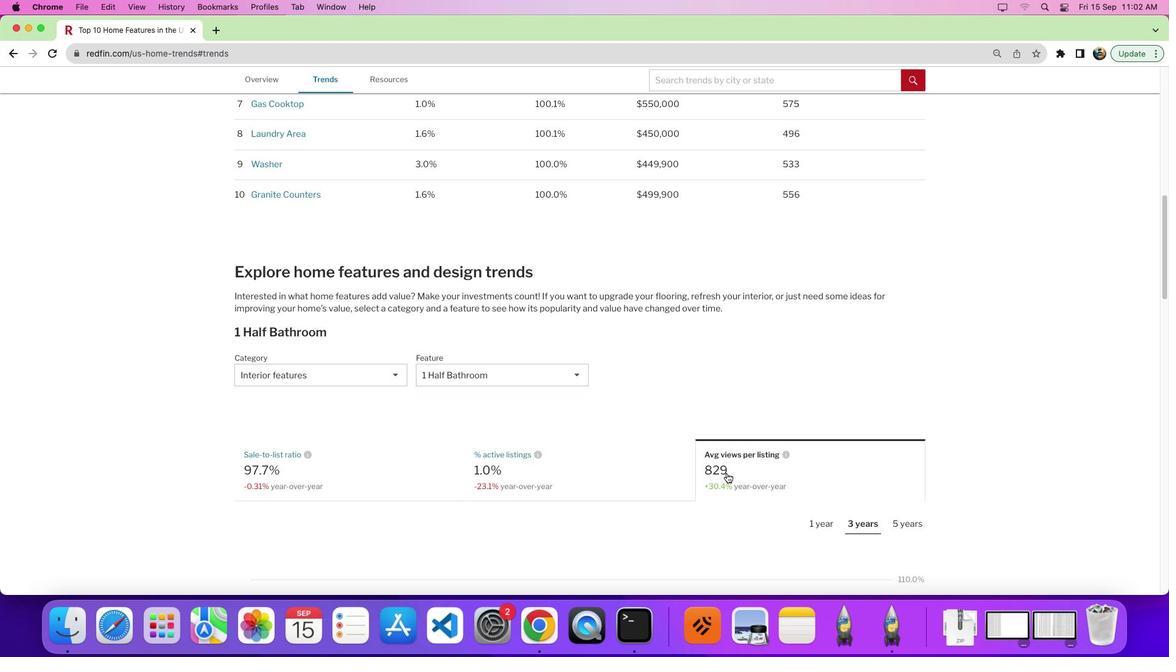 
Action: Mouse pressed left at (725, 472)
Screenshot: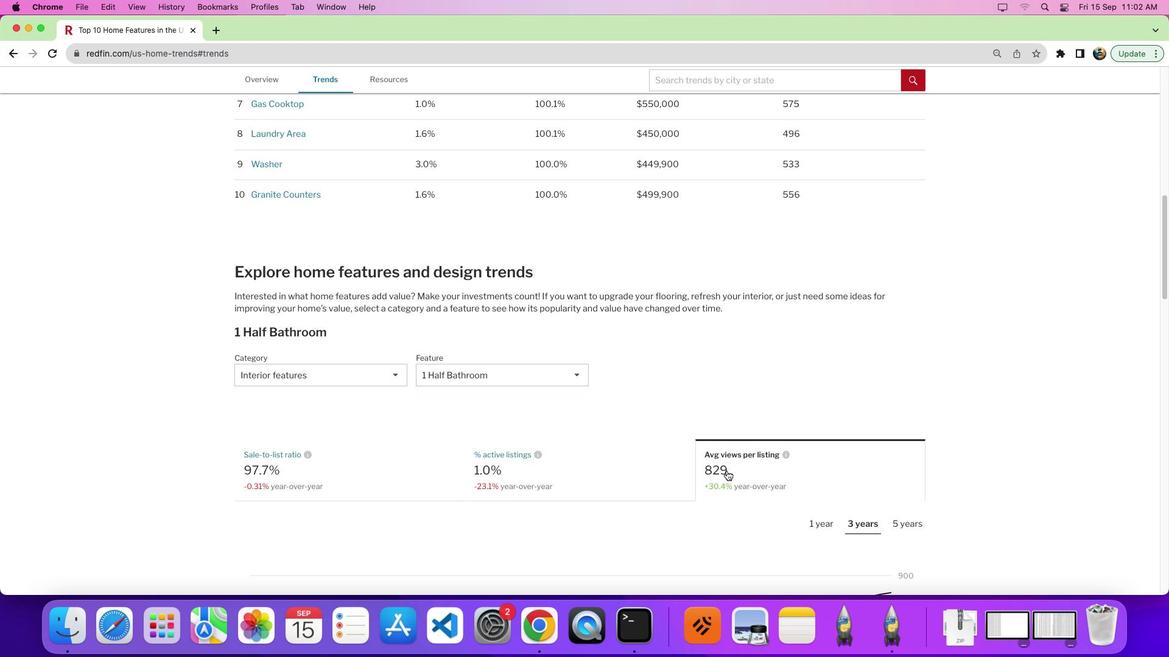 
Action: Mouse moved to (746, 415)
Screenshot: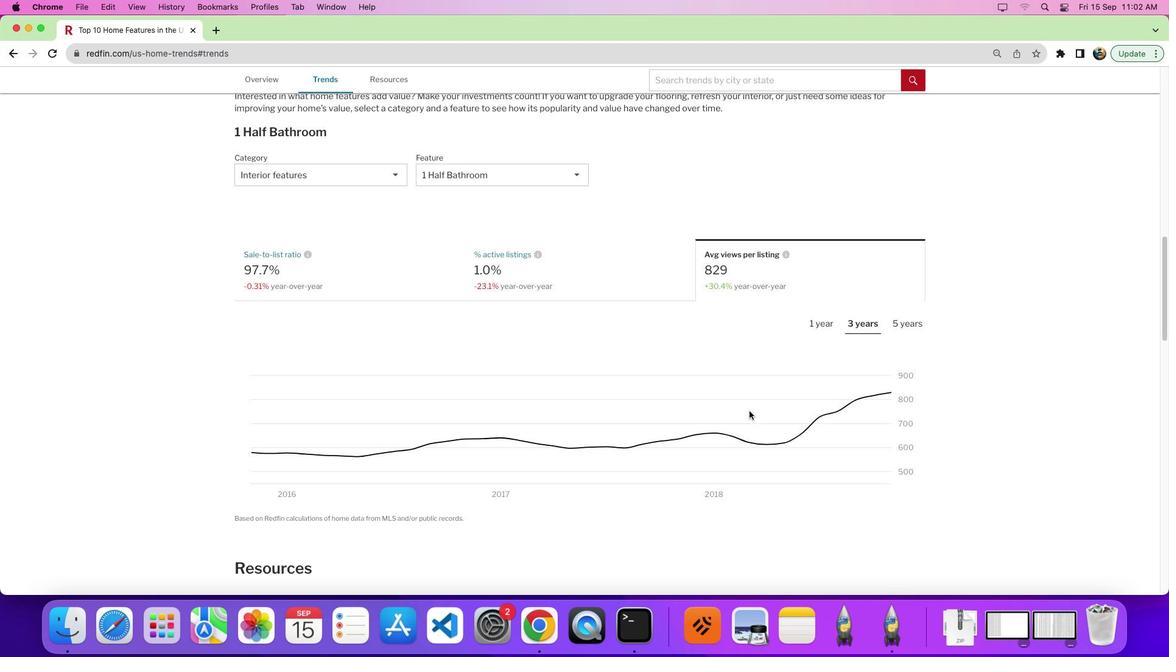 
Action: Mouse scrolled (746, 415) with delta (0, -1)
Screenshot: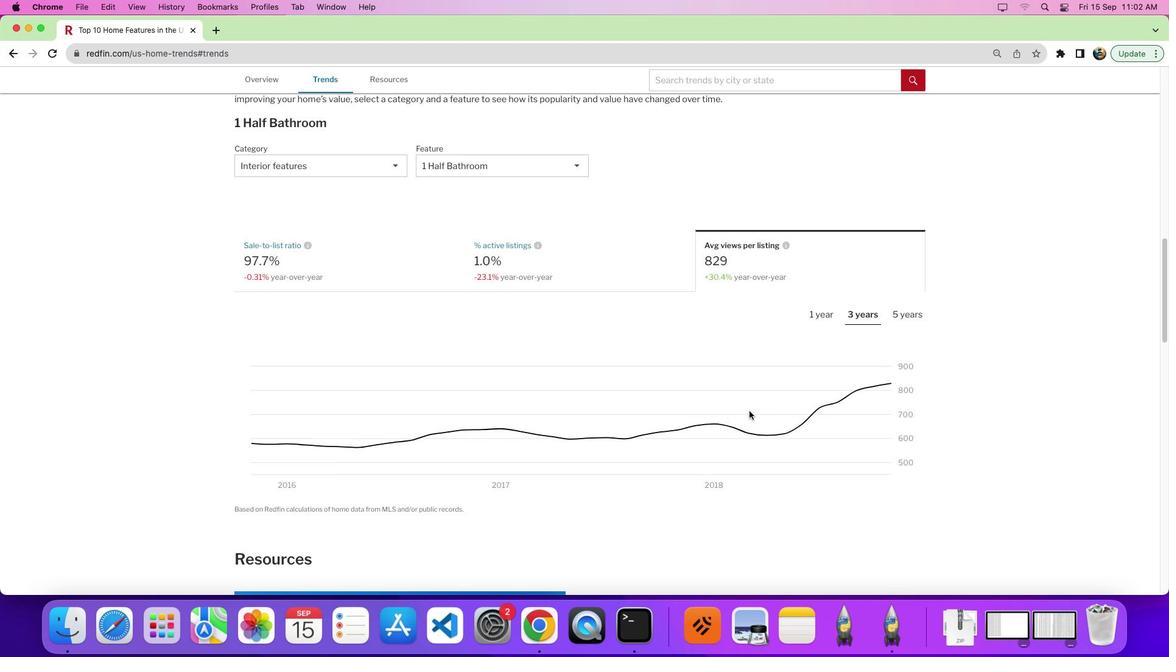 
Action: Mouse moved to (746, 414)
Screenshot: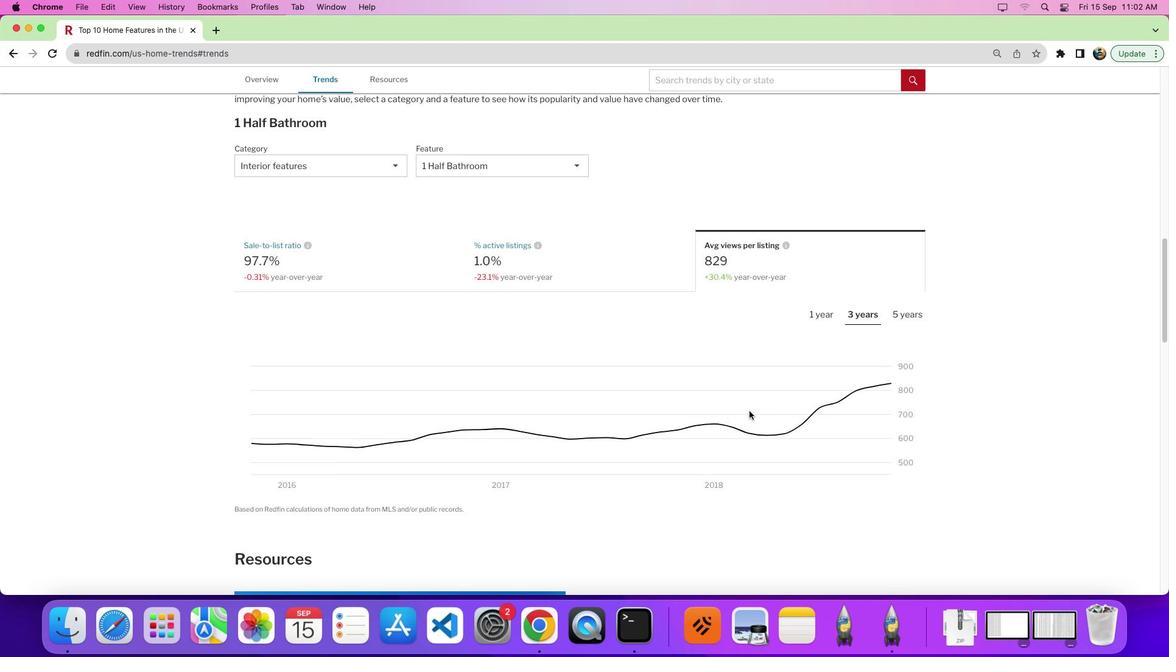 
Action: Mouse scrolled (746, 414) with delta (0, -1)
Screenshot: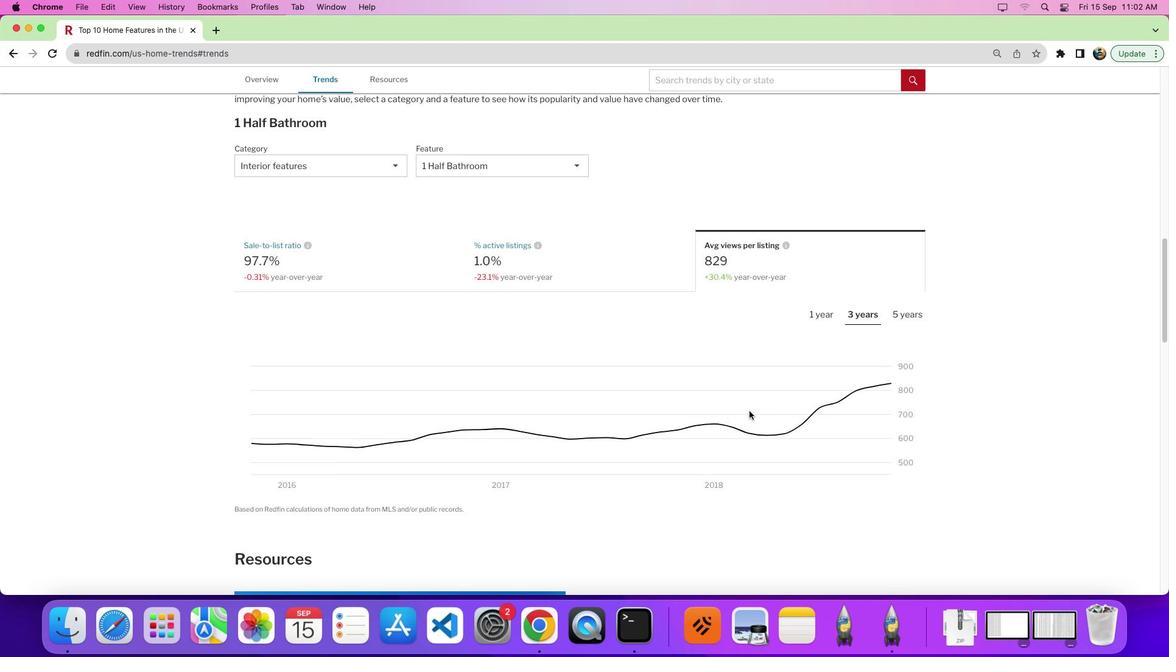 
Action: Mouse moved to (747, 412)
Screenshot: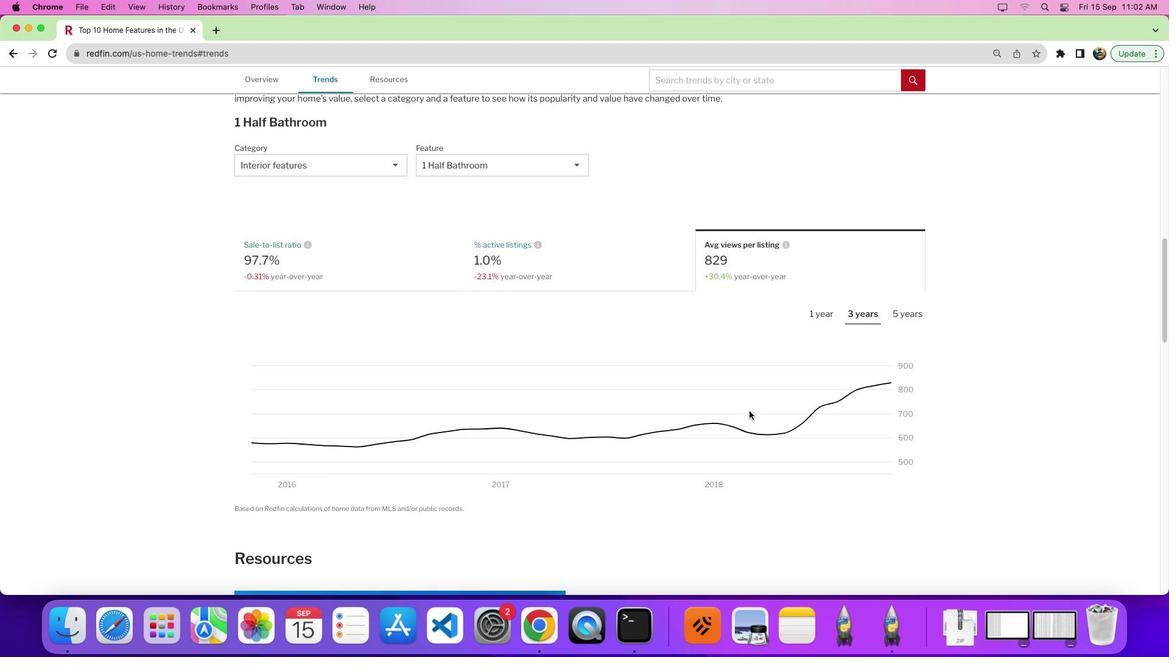
Action: Mouse scrolled (747, 412) with delta (0, -4)
Screenshot: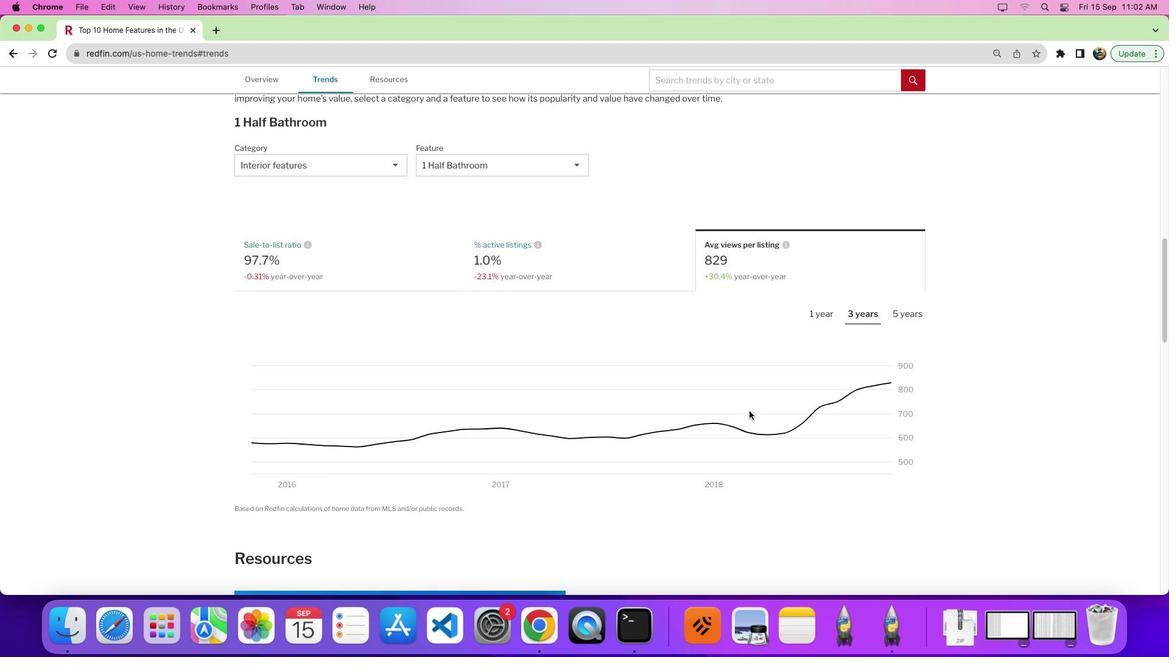 
Action: Mouse moved to (875, 310)
Screenshot: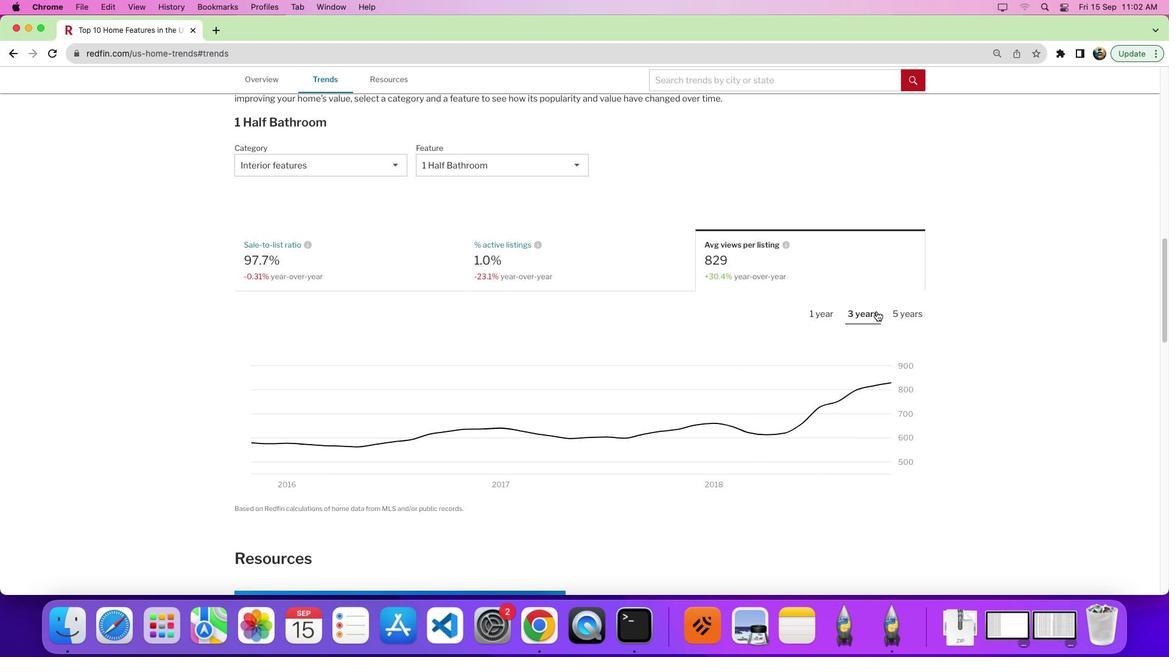 
Action: Mouse pressed left at (875, 310)
Screenshot: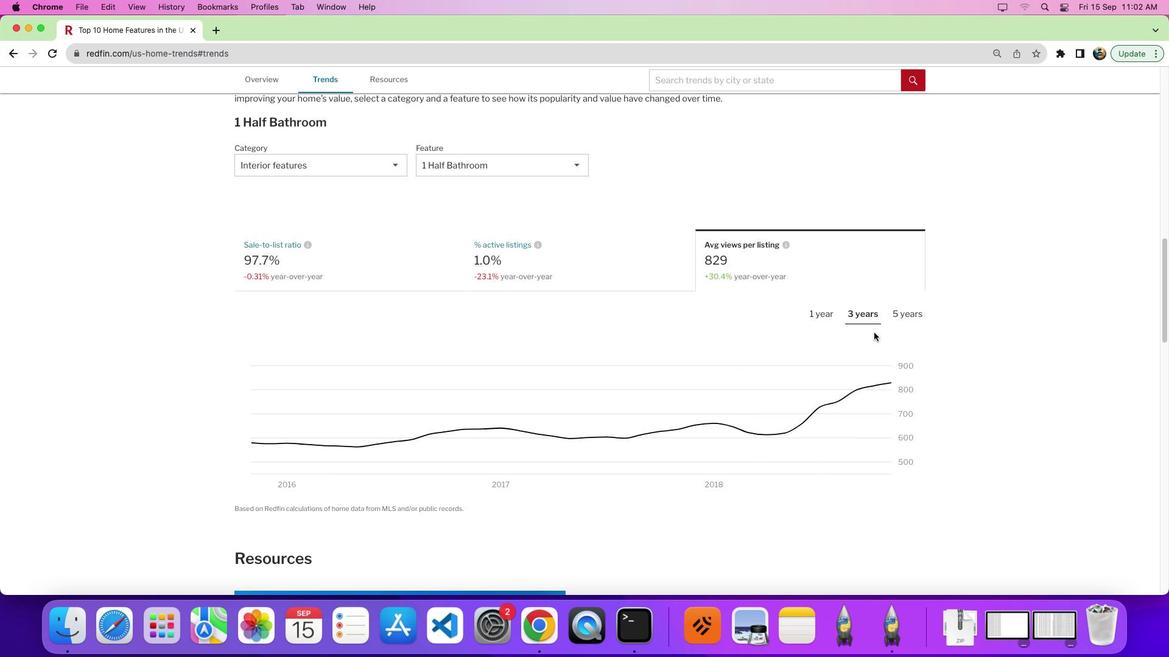 
Action: Mouse moved to (862, 370)
Screenshot: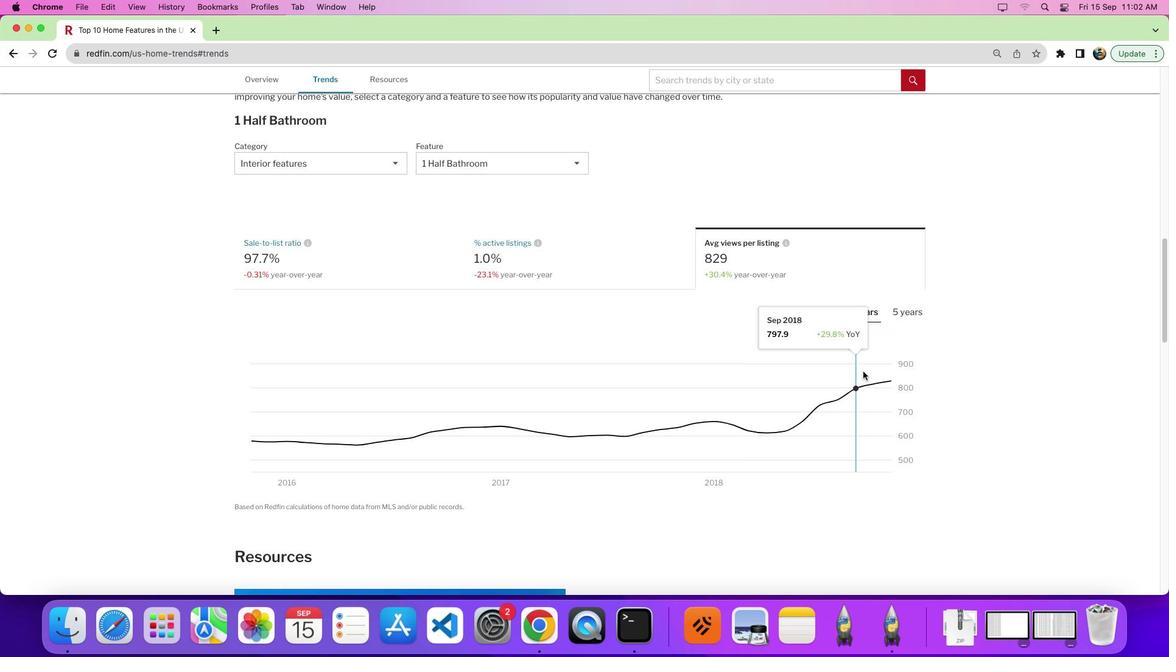 
Action: Mouse scrolled (862, 370) with delta (0, -1)
Screenshot: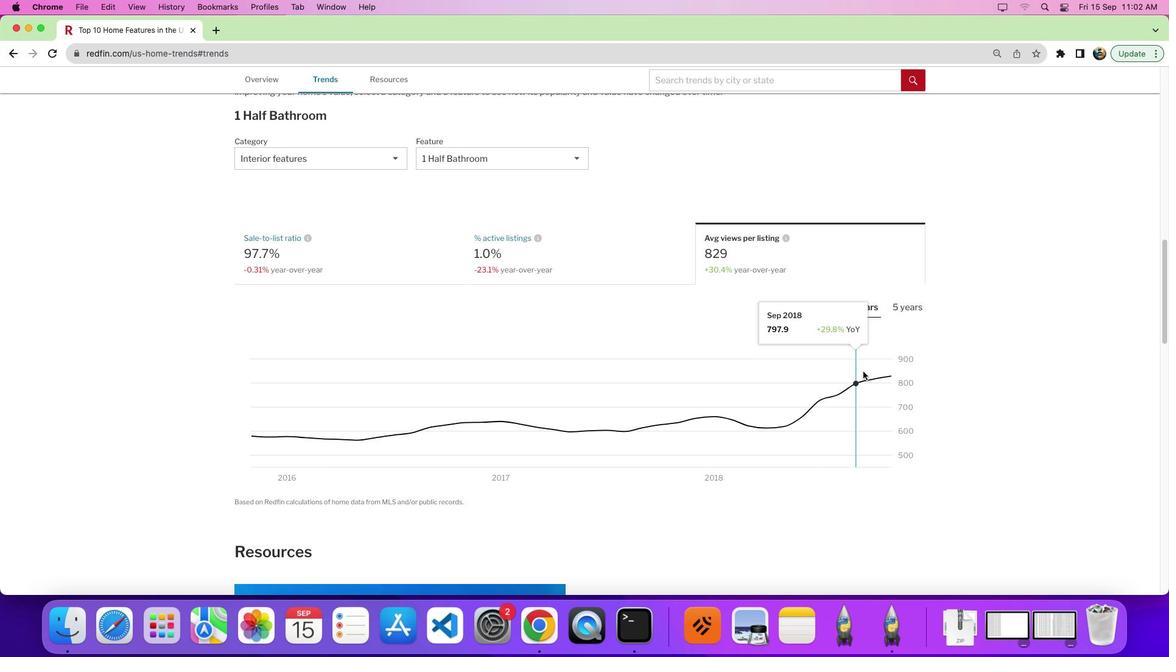 
Action: Mouse scrolled (862, 370) with delta (0, -1)
Screenshot: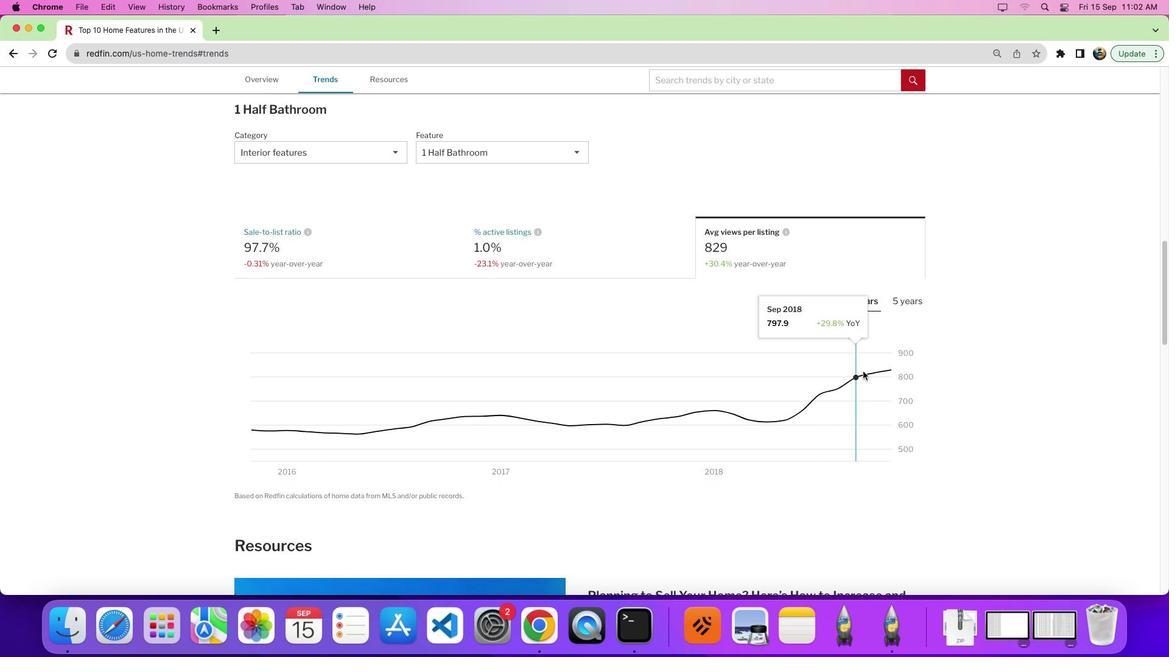 
Action: Mouse moved to (810, 369)
Screenshot: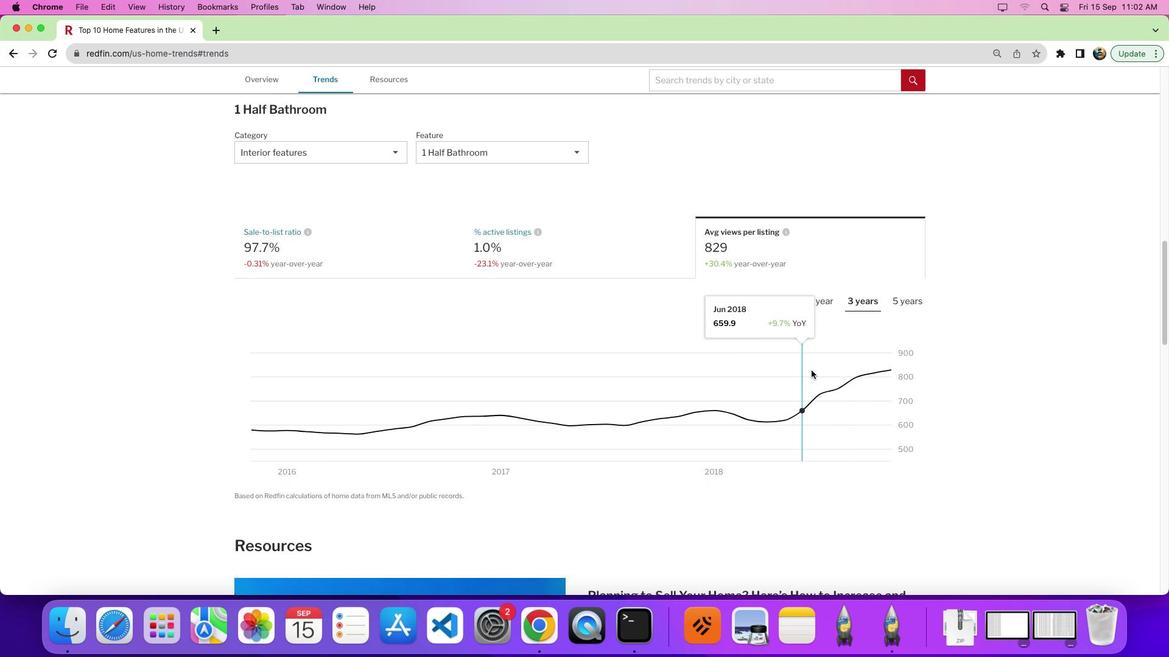 
